 Task: Plan a Event for the online health webinar.
Action: Mouse moved to (89, 179)
Screenshot: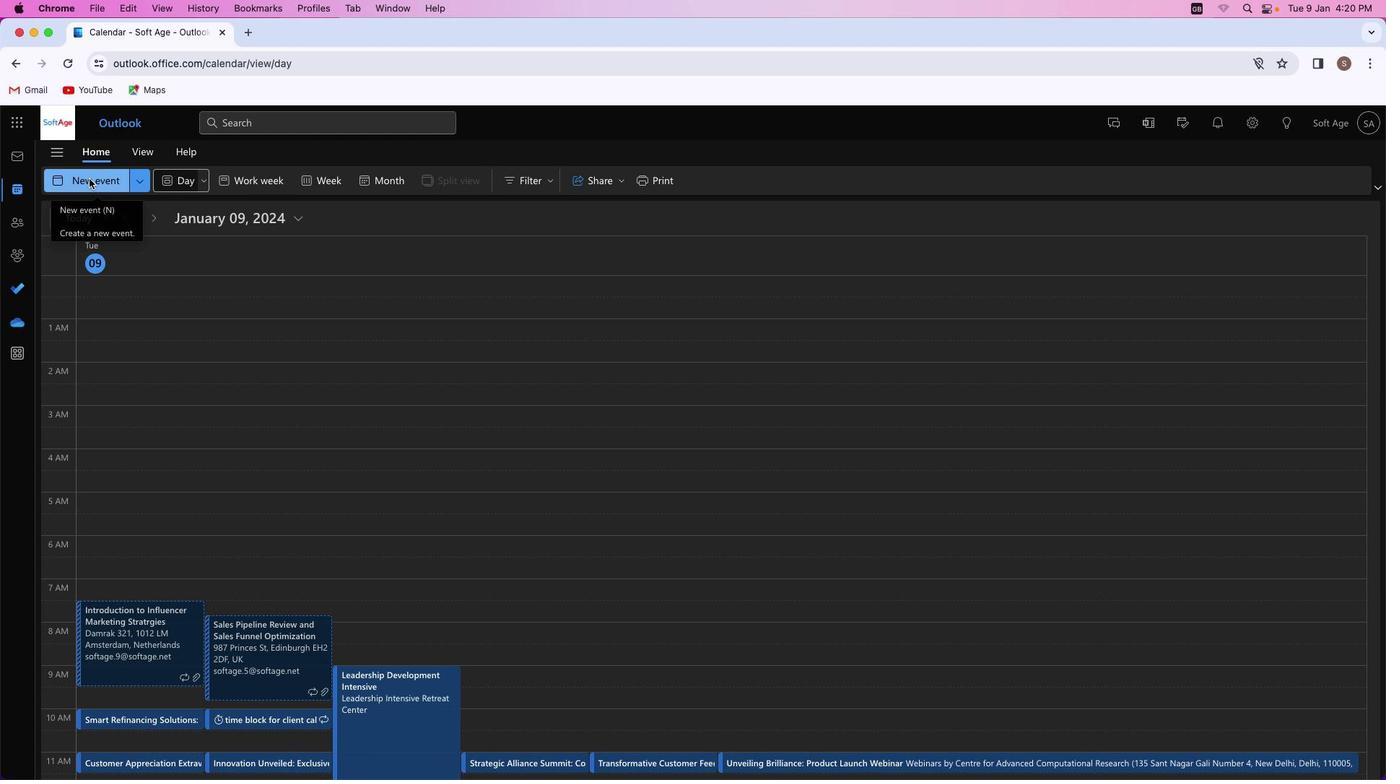 
Action: Mouse pressed left at (89, 179)
Screenshot: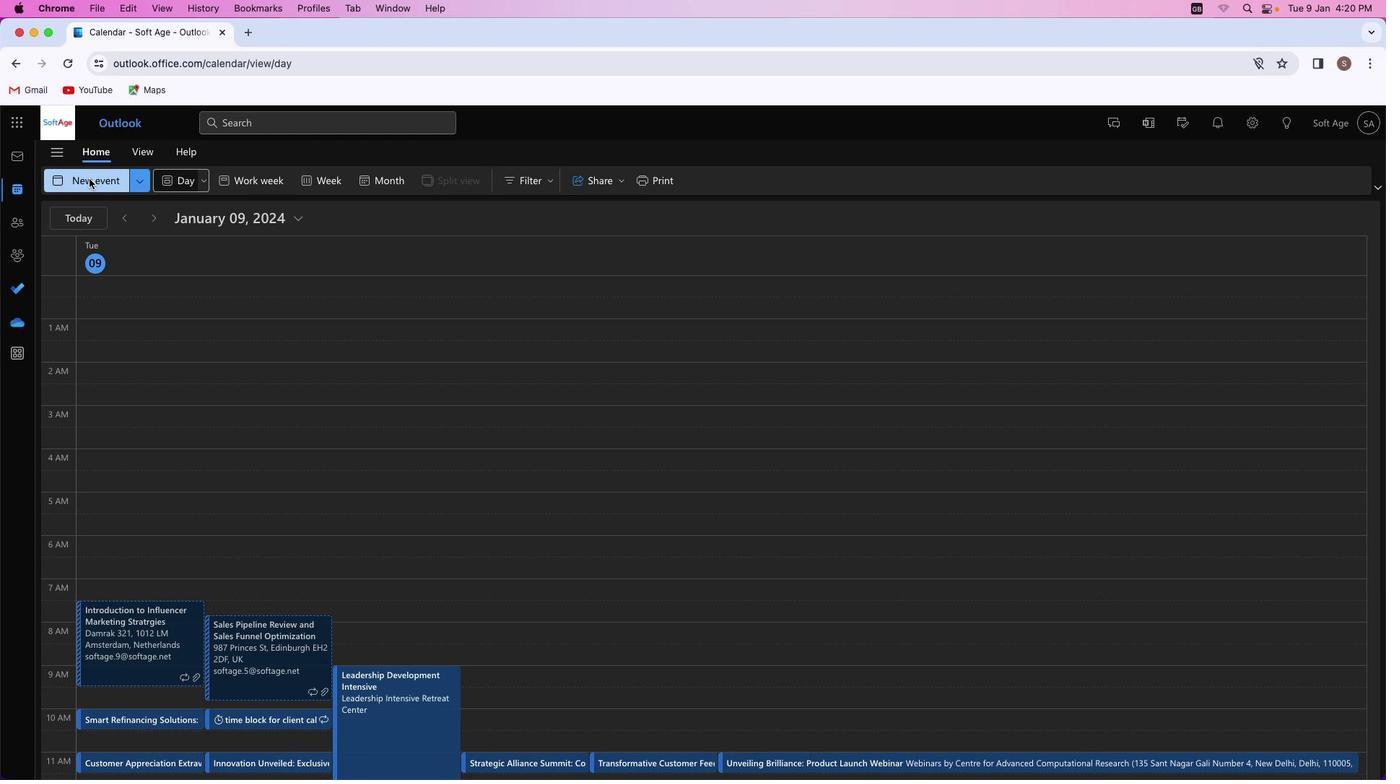
Action: Mouse moved to (393, 270)
Screenshot: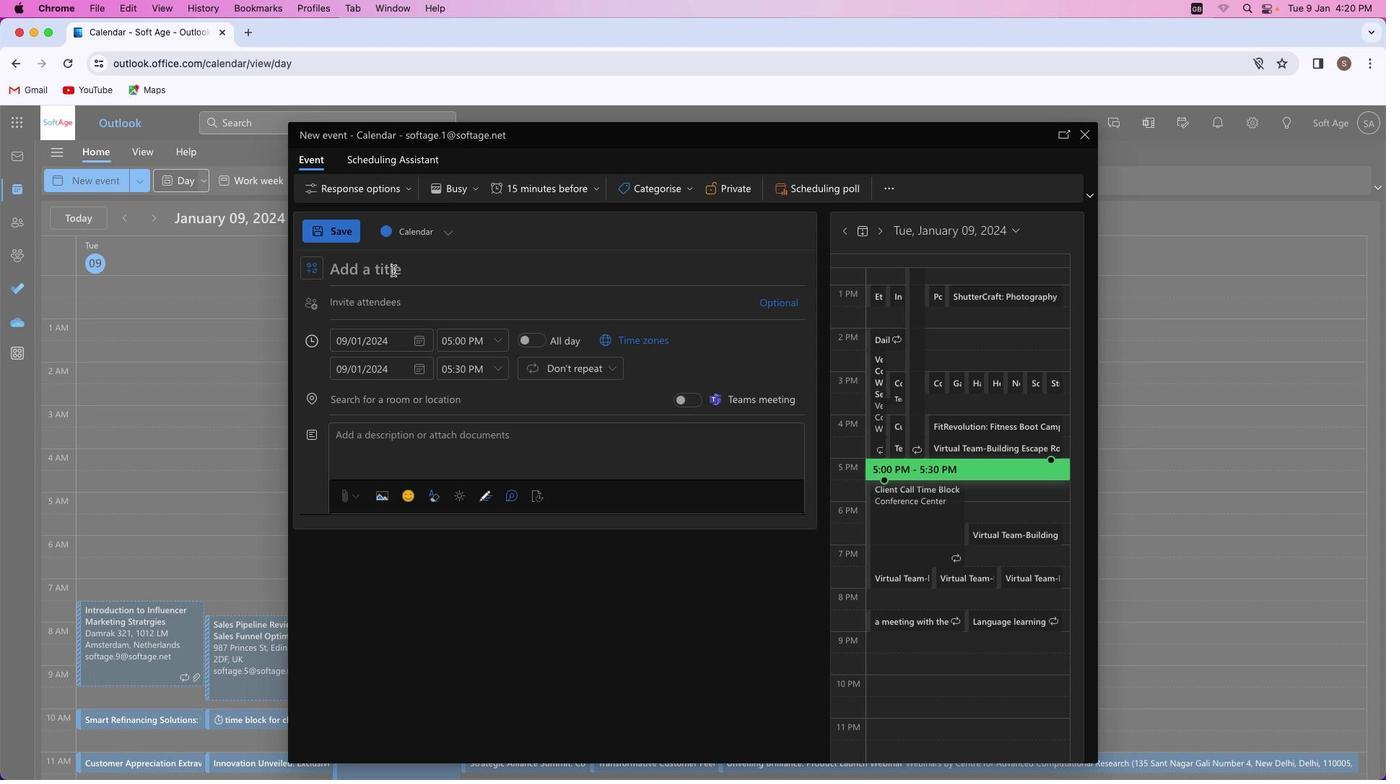
Action: Key pressed Key.shift'W''e''l''l''n''e''s''s'Key.spaceKey.shift'W''e''b''i''n''a''r'Key.spaceKey.shift'S''e''r''i''e''s'Key.shift_r':'Key.spaceKey.shift_r'N''a''v''i''g''a''t''i''n''g'Key.spaceKey.shift_r'H''e''a''l''t''h'Key.space'i''n'Key.space't''h''e'Key.spaceKey.shift'D''i''g''i''t''a''l'Key.spaceKey.shift'A''g''e'
Screenshot: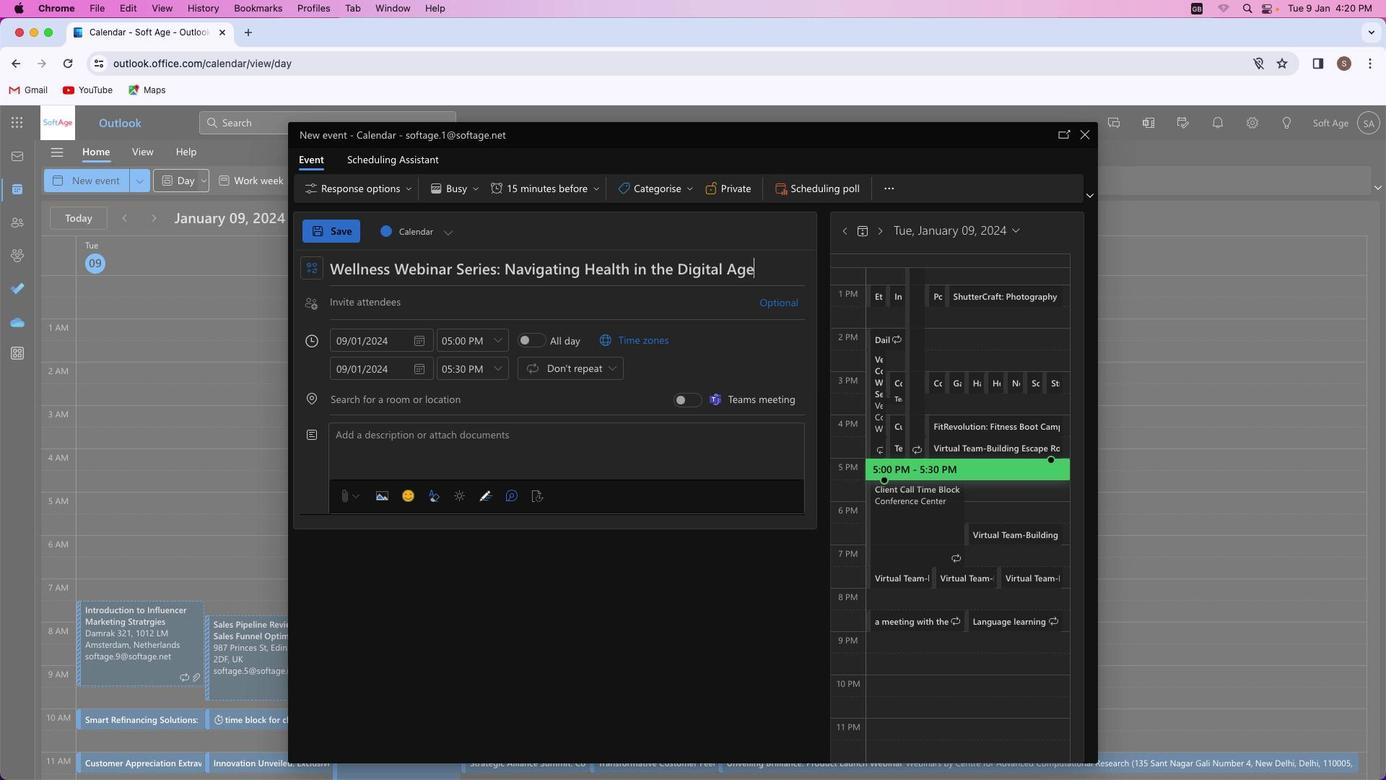 
Action: Mouse moved to (423, 435)
Screenshot: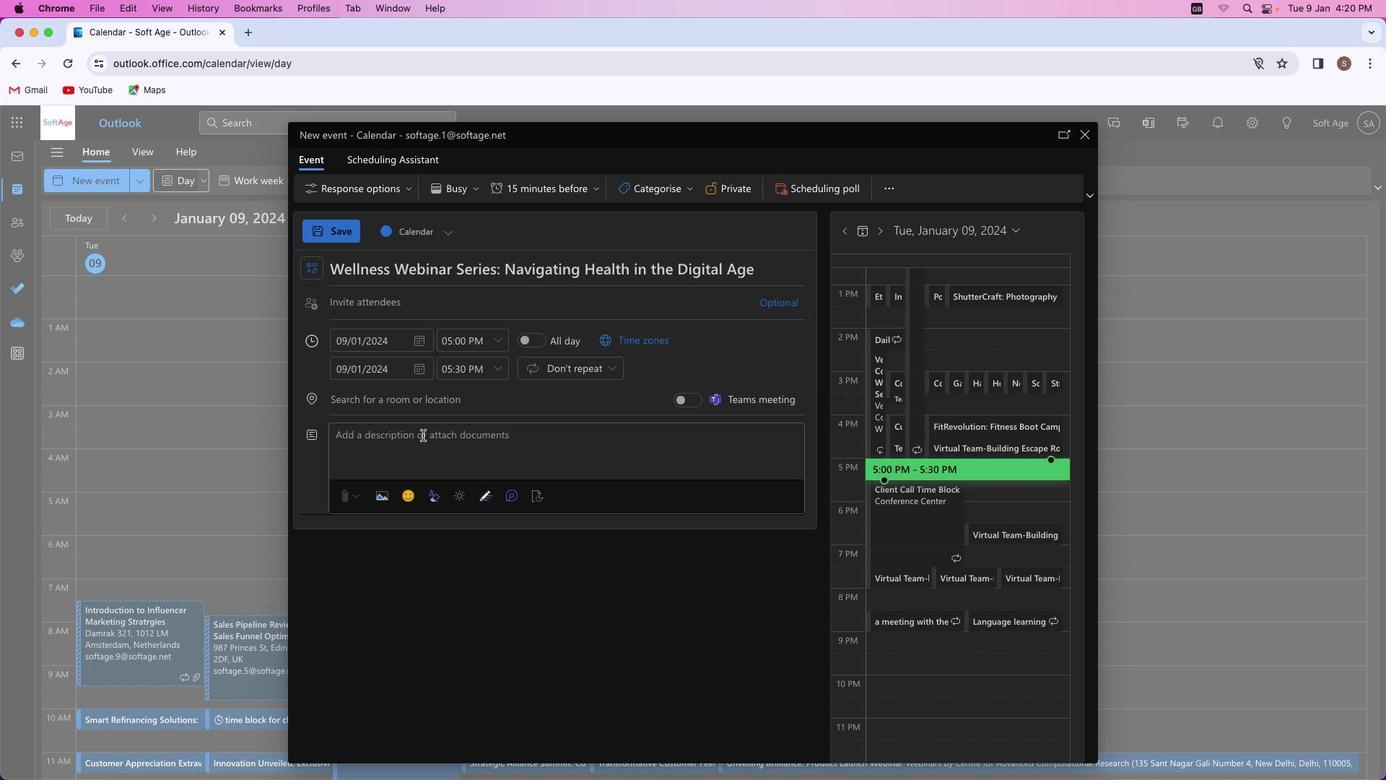 
Action: Mouse pressed left at (423, 435)
Screenshot: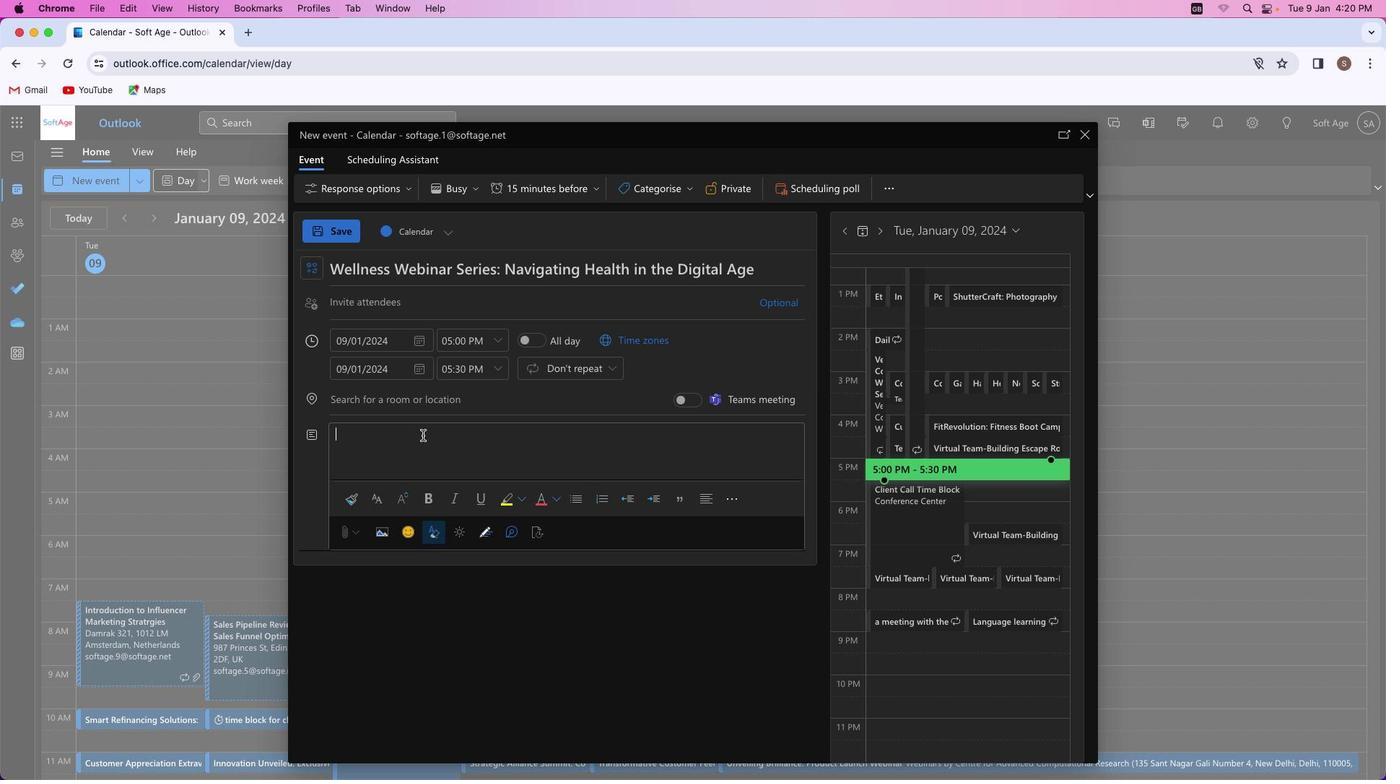 
Action: Key pressed Key.shift_r'J''o''i''n'Key.space'o''u''r'Key.space'o''n''l''i''n''e'Key.space'h''e''a''l''t''h'Key.space'w''e''b''i''n''a''r'Key.space'f''o''r'Key.space'e''x''p''e''r''t'Key.space'i''n''s''i''g''h''t''s'','Key.space'p''r''a''c''t''i''c''a''l'Key.space't''i''p''s'','Key.space'a''n''d'Key.space'a'Key.space'h''o''l''i''s''t''i''c'Key.space'a''p''p''r''o''a''c''h'Key.space't''o'Key.space'w''e''l''l''-''b''e''i''n''g''.'Key.spaceKey.shift'E''m''p''o''w''e''r'Key.space'y''o''u''r''s''e''l''f'Key.space't''o'Key.space't''h''r''i''v''e'Key.space'i''n'Key.space't''o''d''a''y''s'Key.backspace"'"'s'Key.space'f''a''s''t''-''p''a''c''e''d'Key.space'w''o''r''l''d''.'
Screenshot: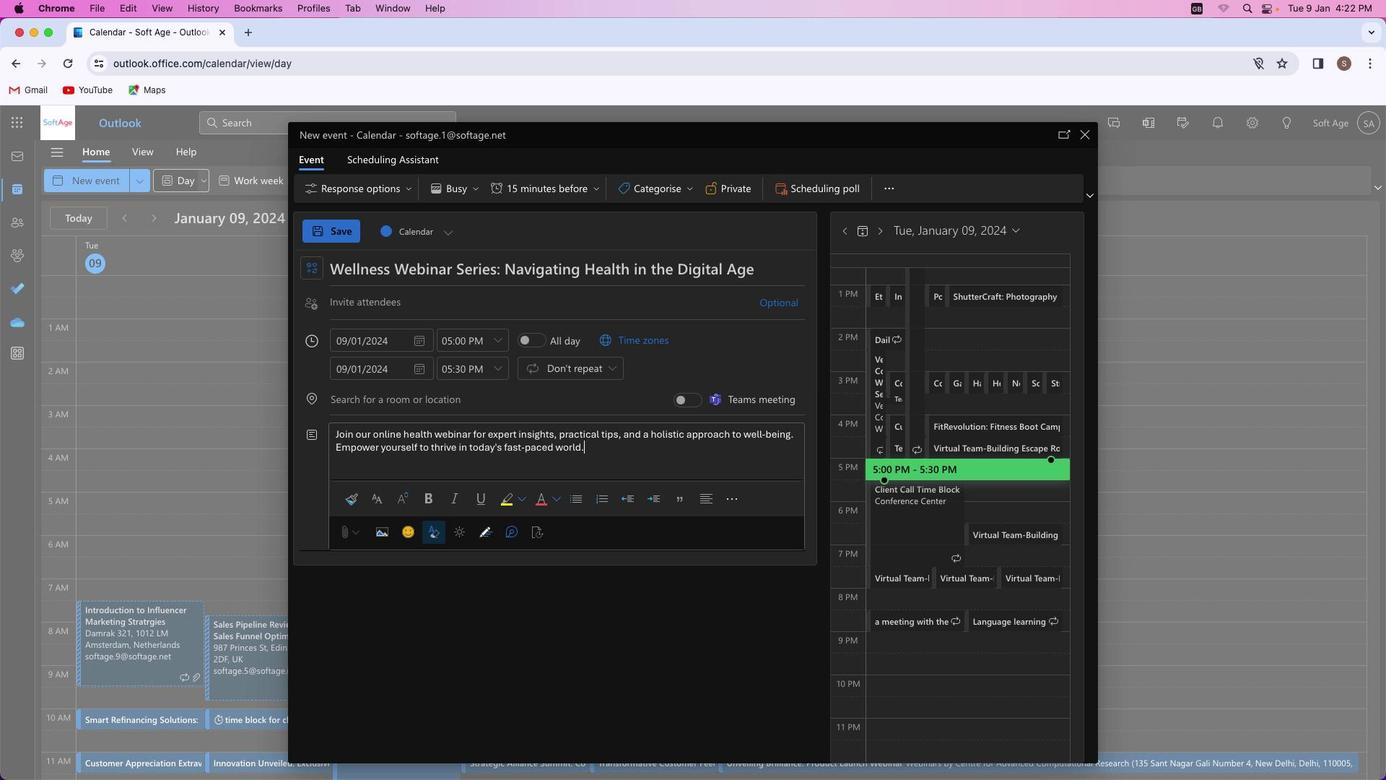
Action: Mouse moved to (374, 434)
Screenshot: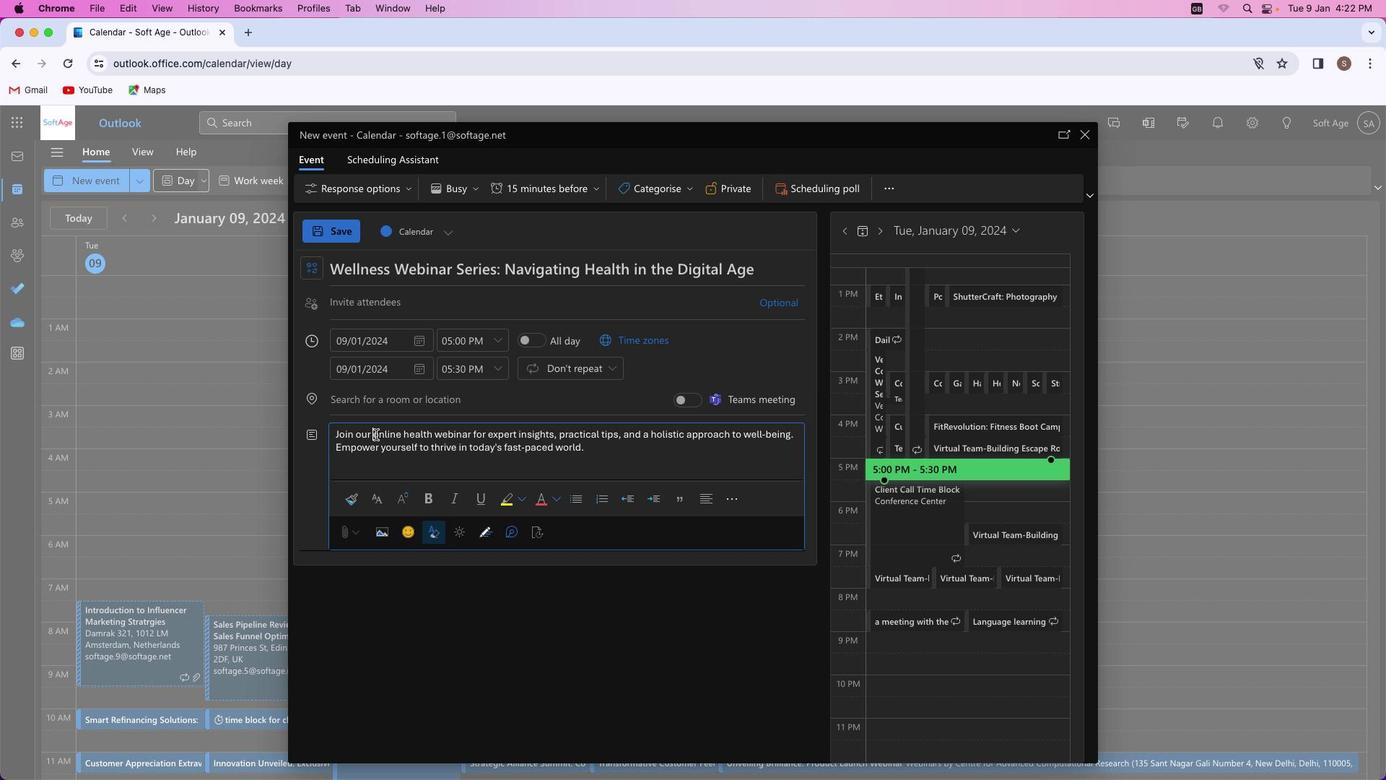 
Action: Mouse pressed left at (374, 434)
Screenshot: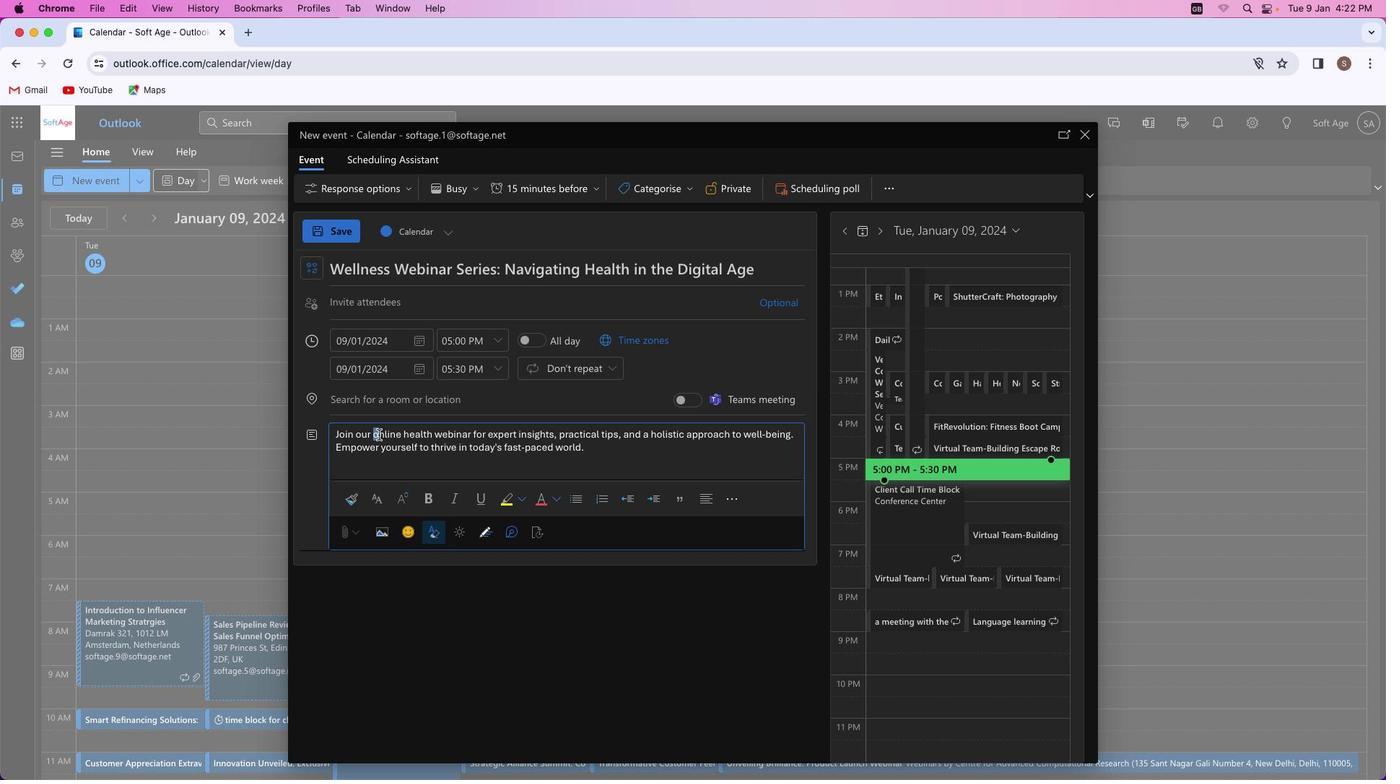 
Action: Mouse moved to (439, 498)
Screenshot: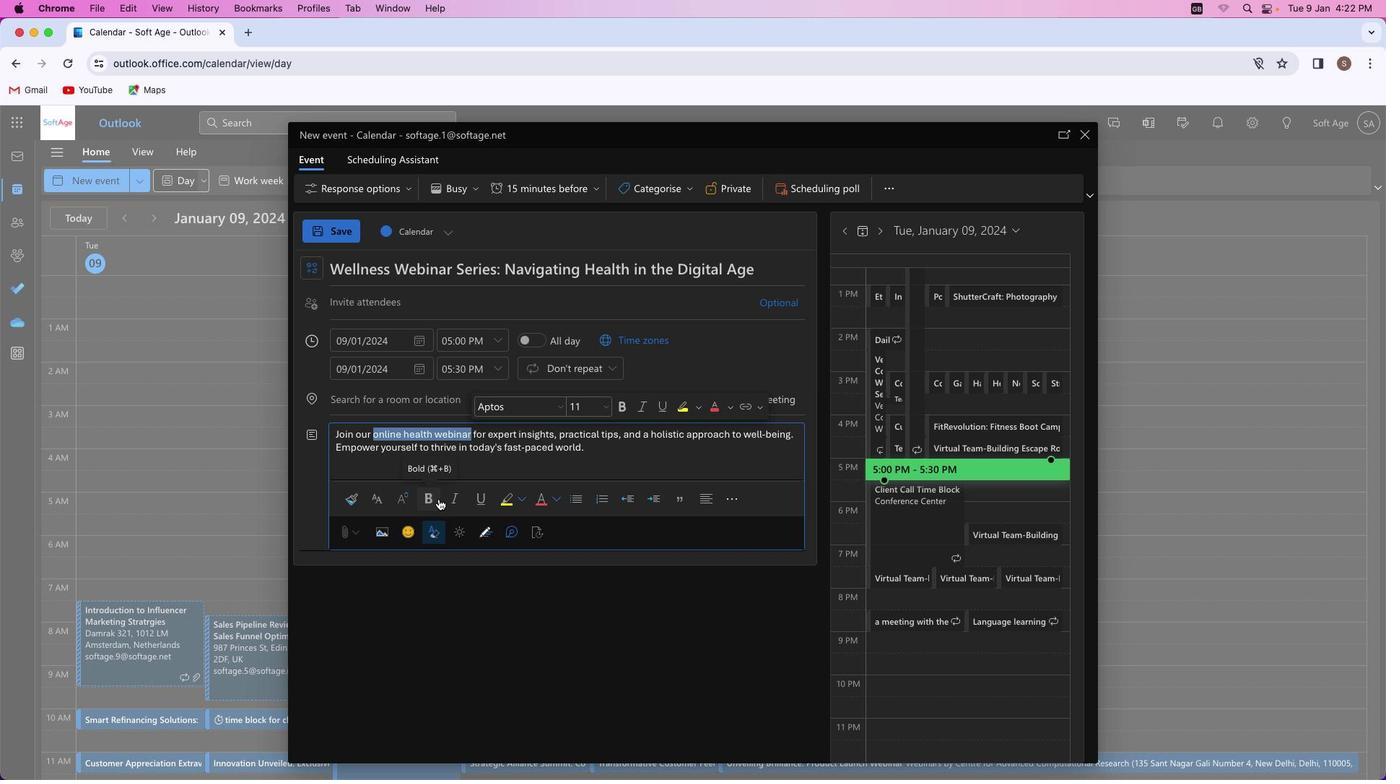 
Action: Mouse pressed left at (439, 498)
Screenshot: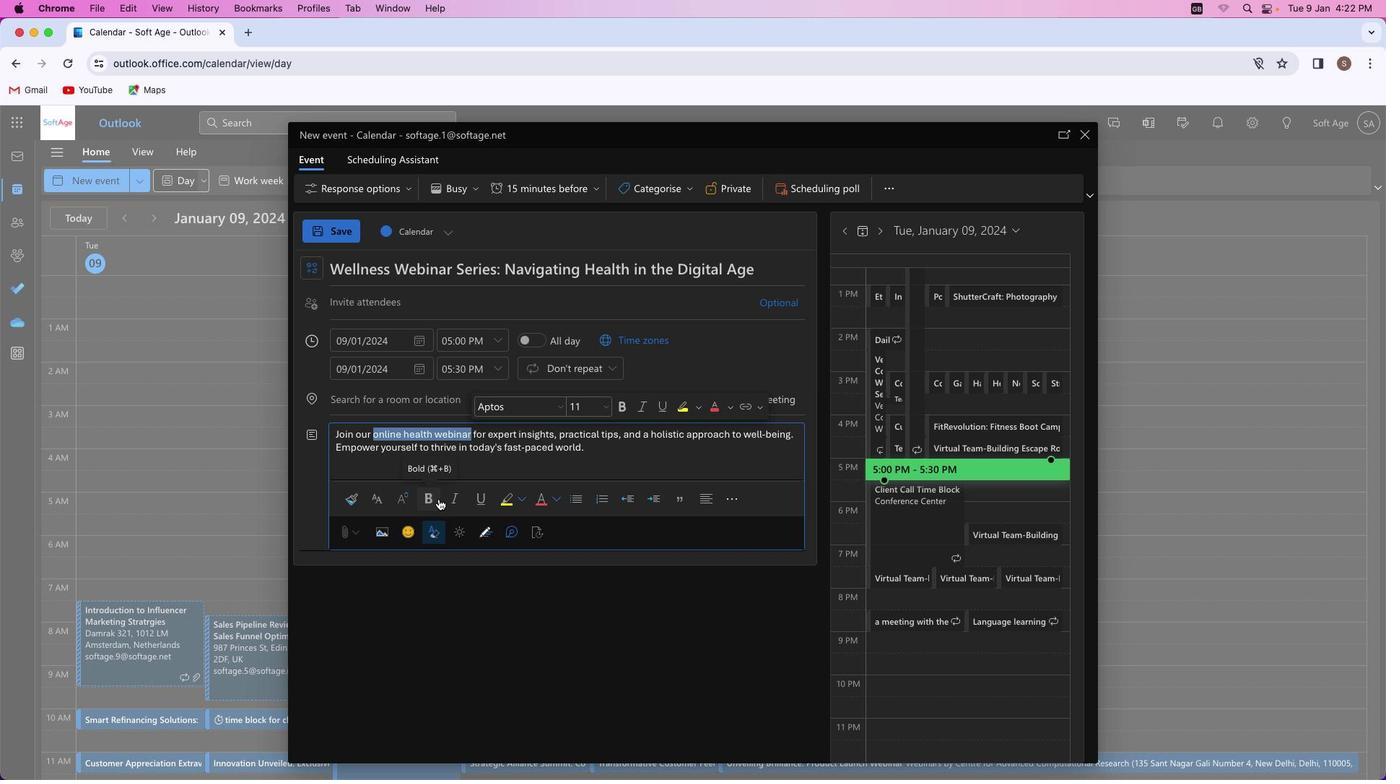 
Action: Mouse moved to (456, 499)
Screenshot: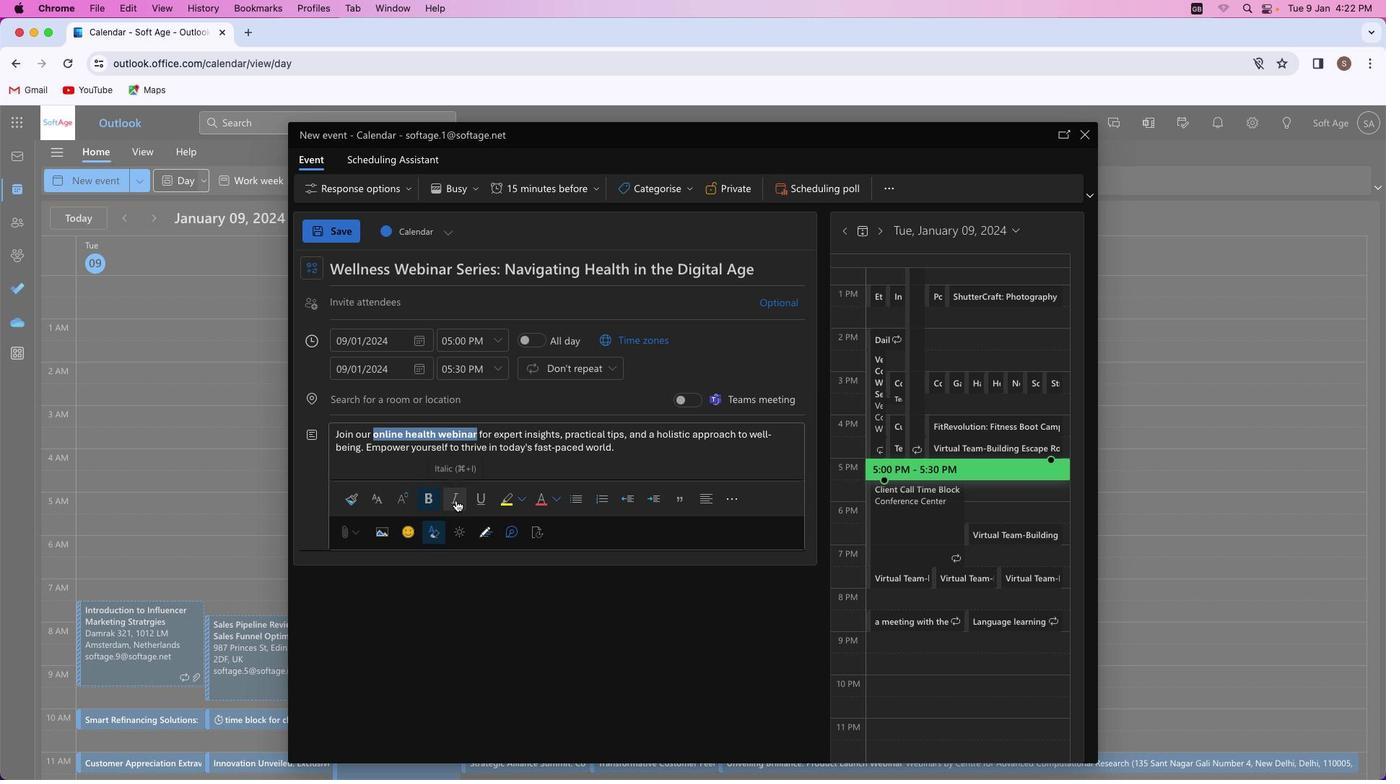 
Action: Mouse pressed left at (456, 499)
Screenshot: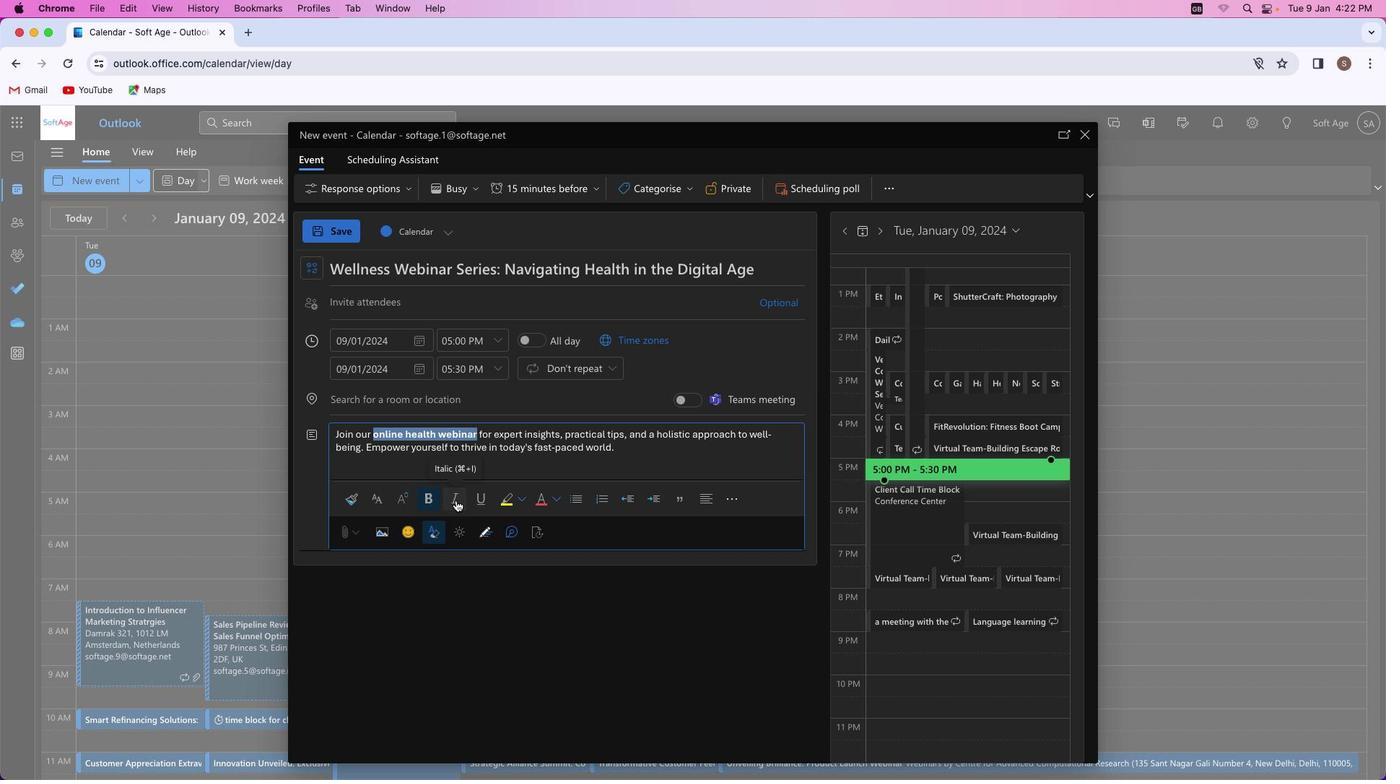
Action: Mouse moved to (544, 499)
Screenshot: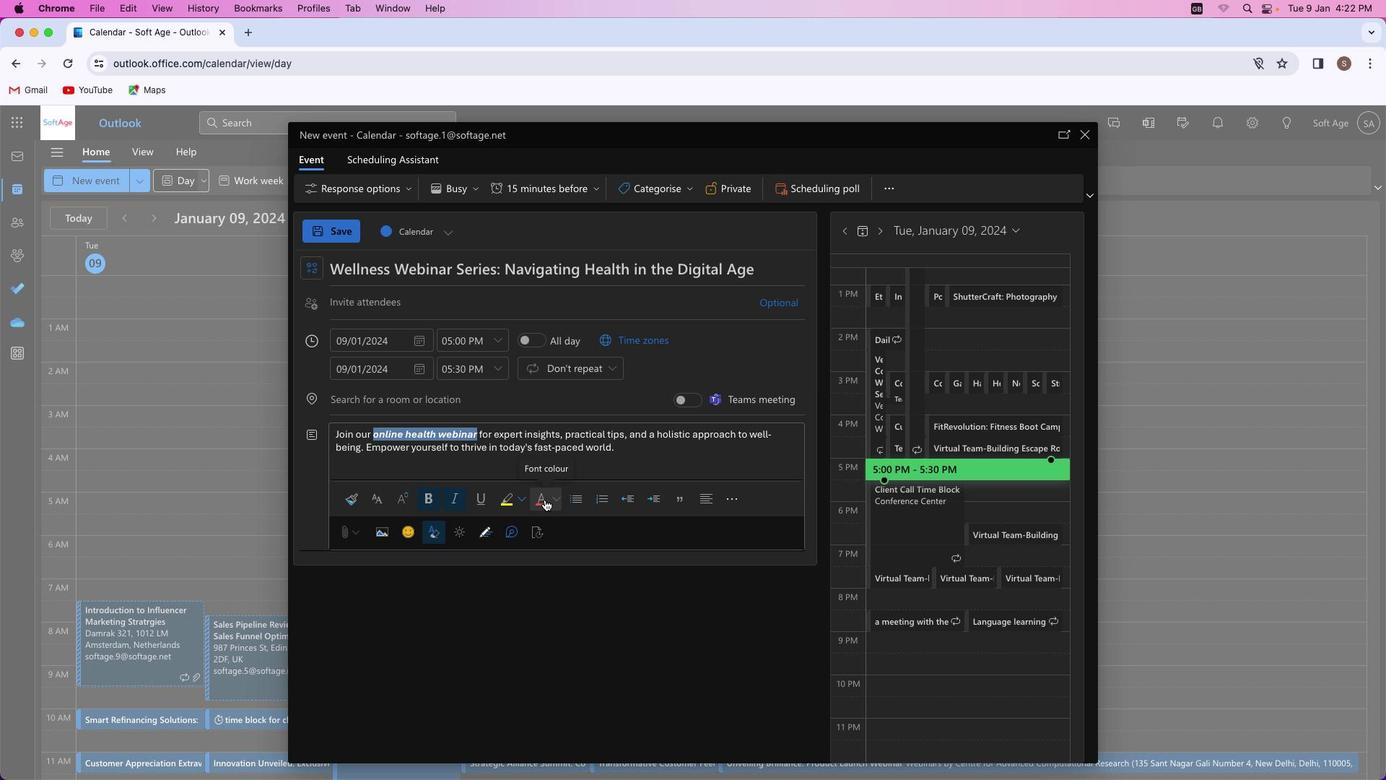 
Action: Mouse pressed left at (544, 499)
Screenshot: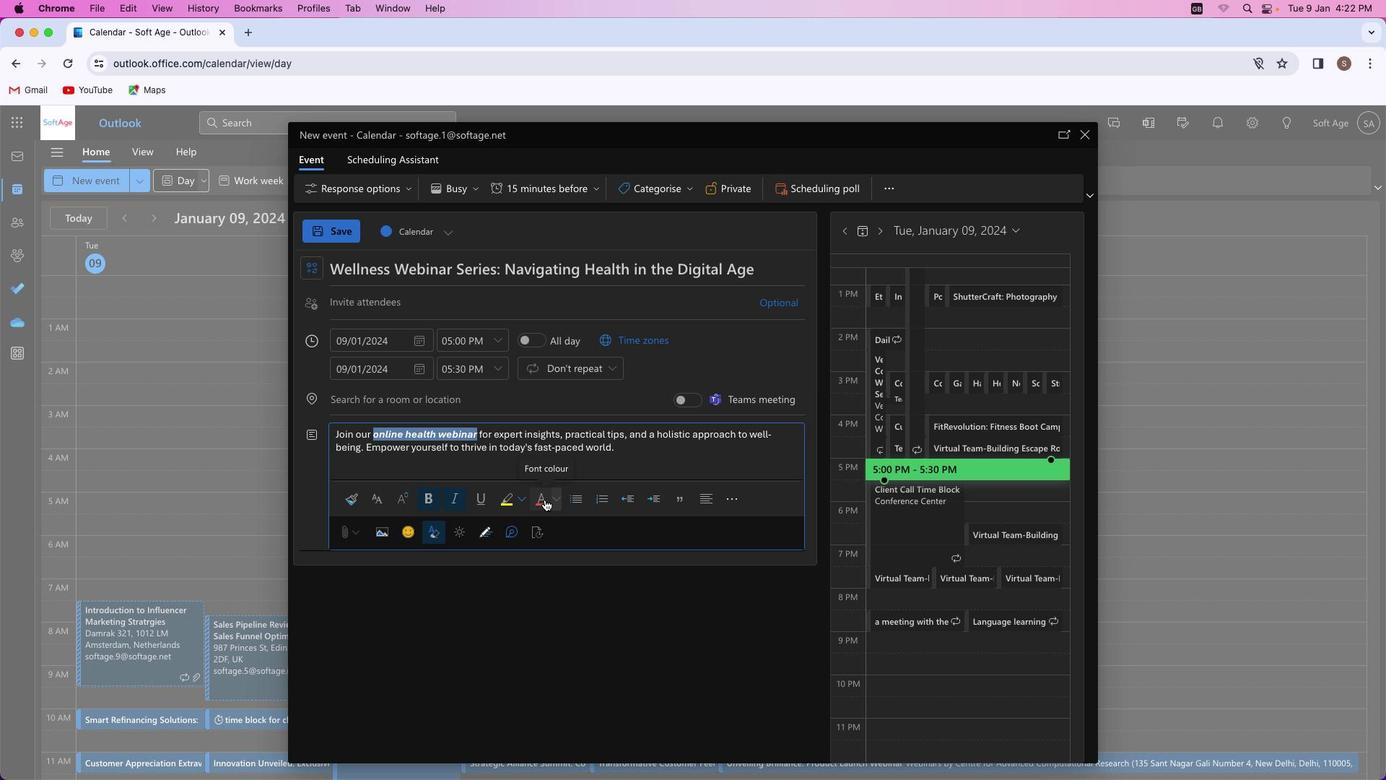 
Action: Mouse moved to (569, 467)
Screenshot: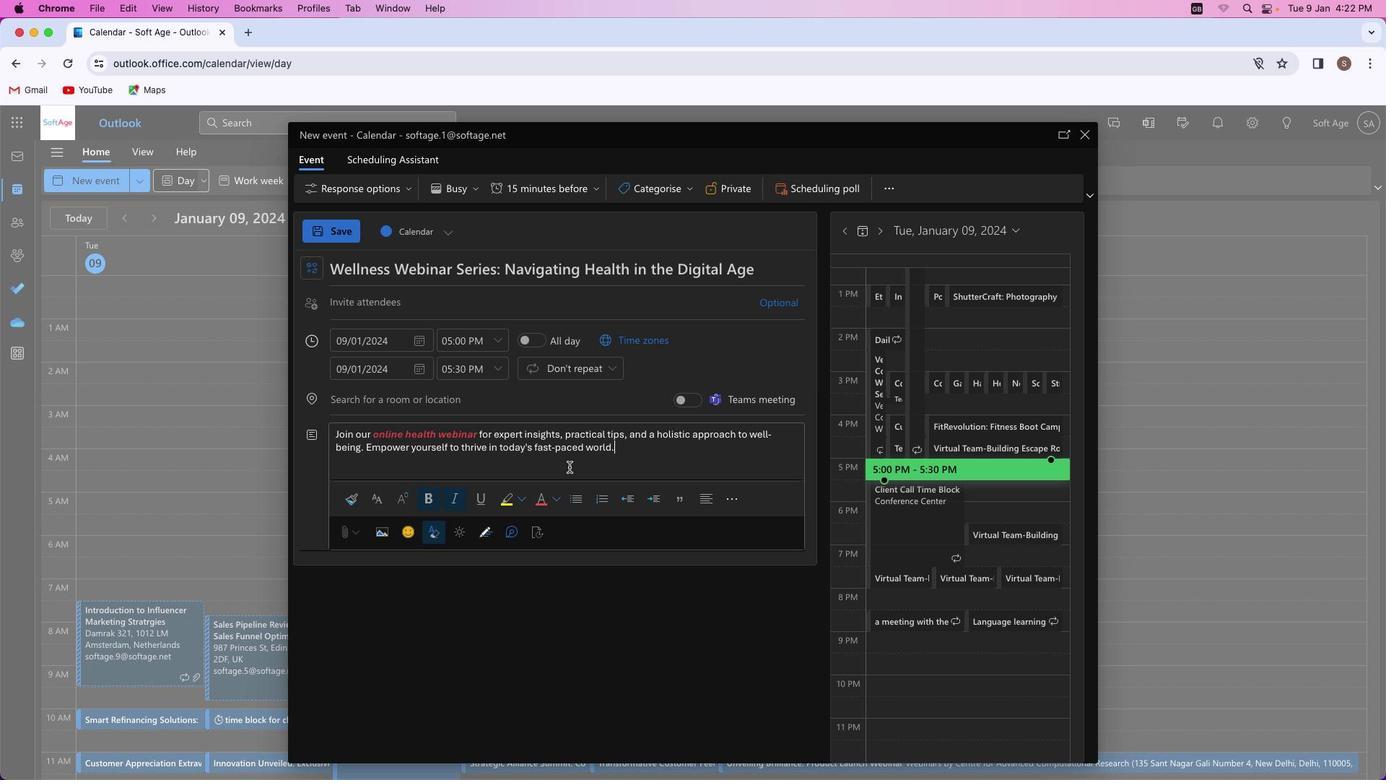 
Action: Mouse pressed left at (569, 467)
Screenshot: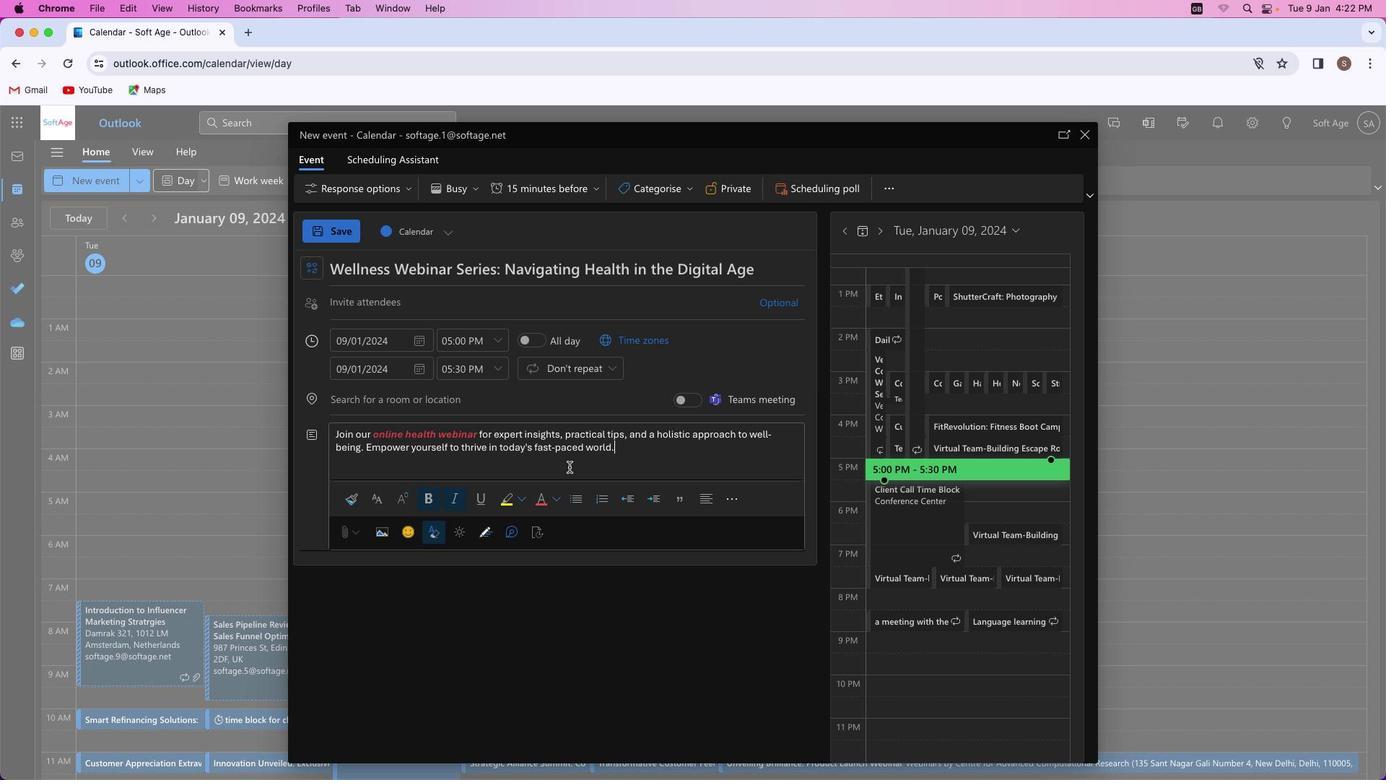
Action: Mouse moved to (352, 299)
Screenshot: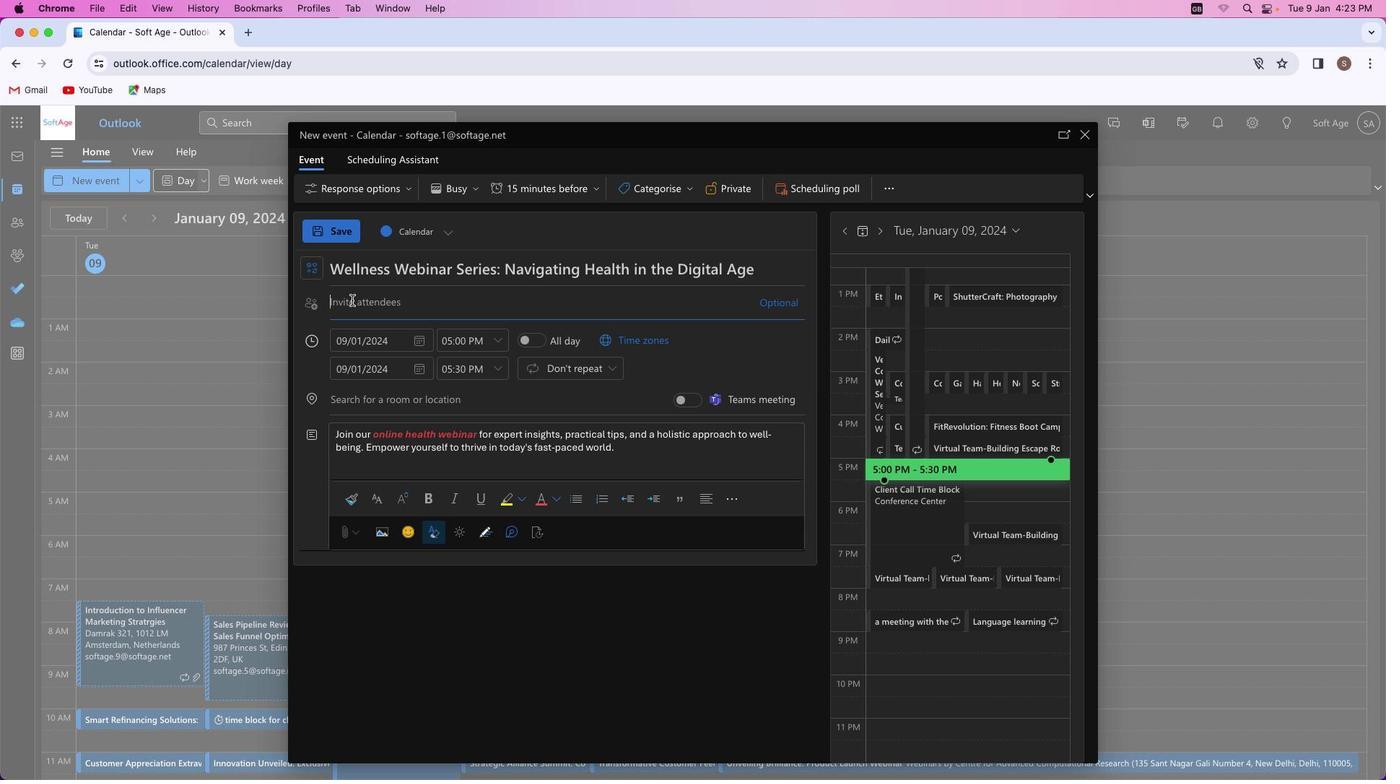 
Action: Mouse pressed left at (352, 299)
Screenshot: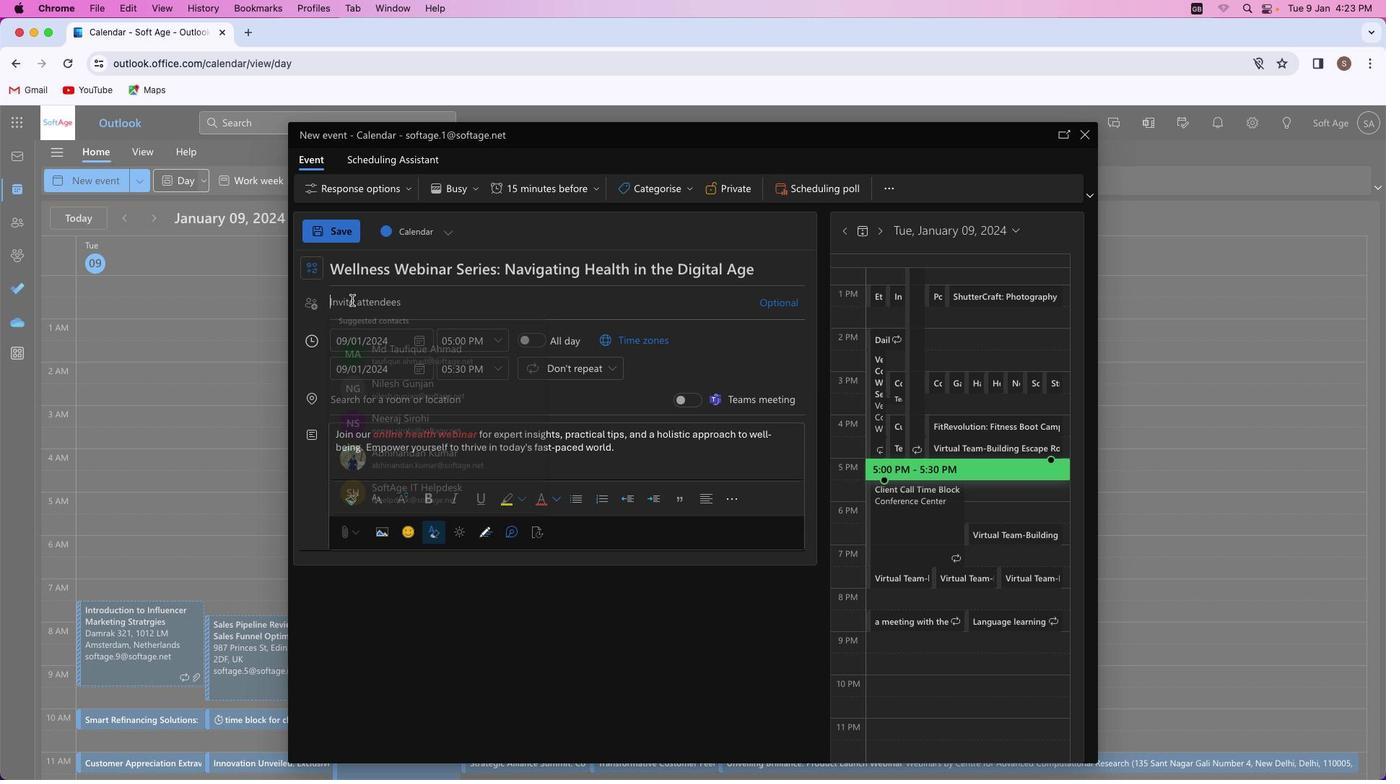 
Action: Key pressed Key.shift'A''k''a''s''h''r''a''j''p''u''t'Key.shift'@''o''u''t''l''o''o''k''.''c''o''m'
Screenshot: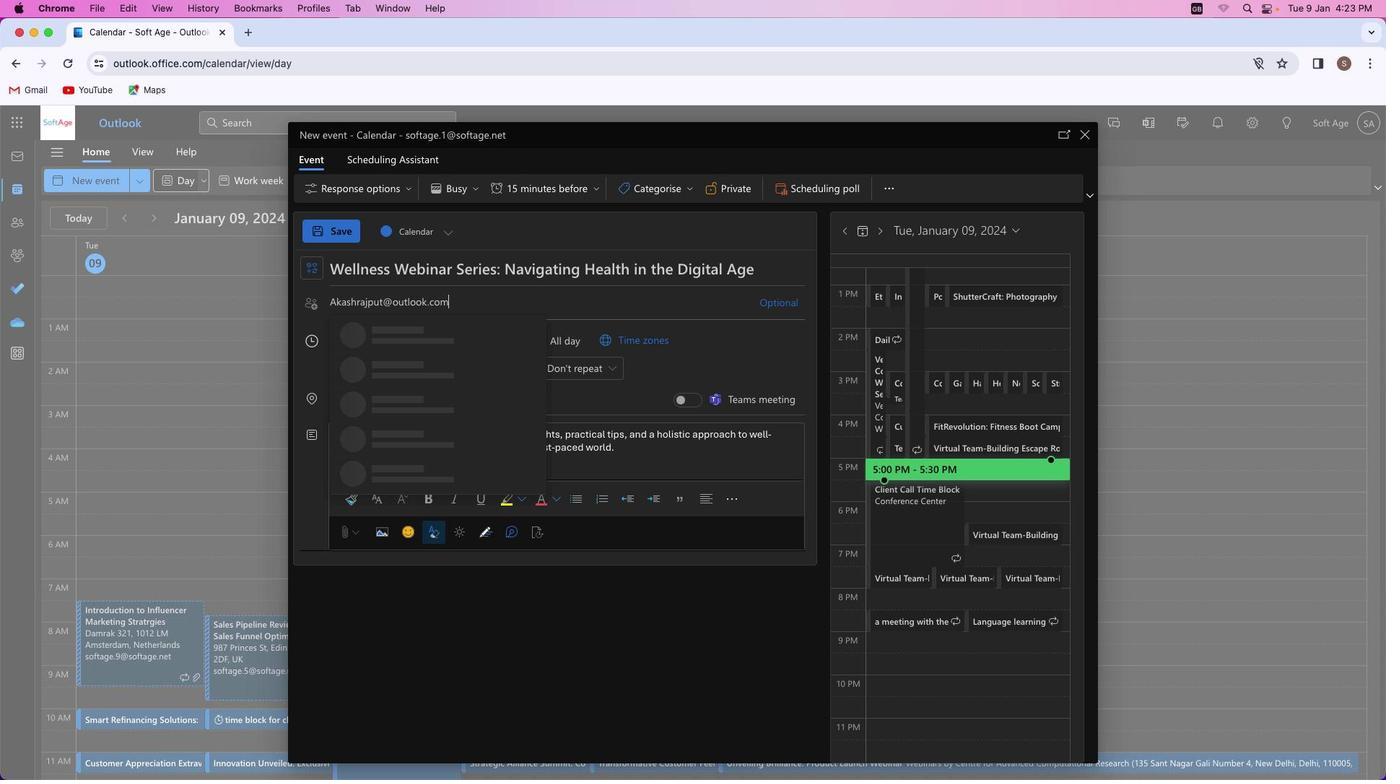 
Action: Mouse moved to (421, 331)
Screenshot: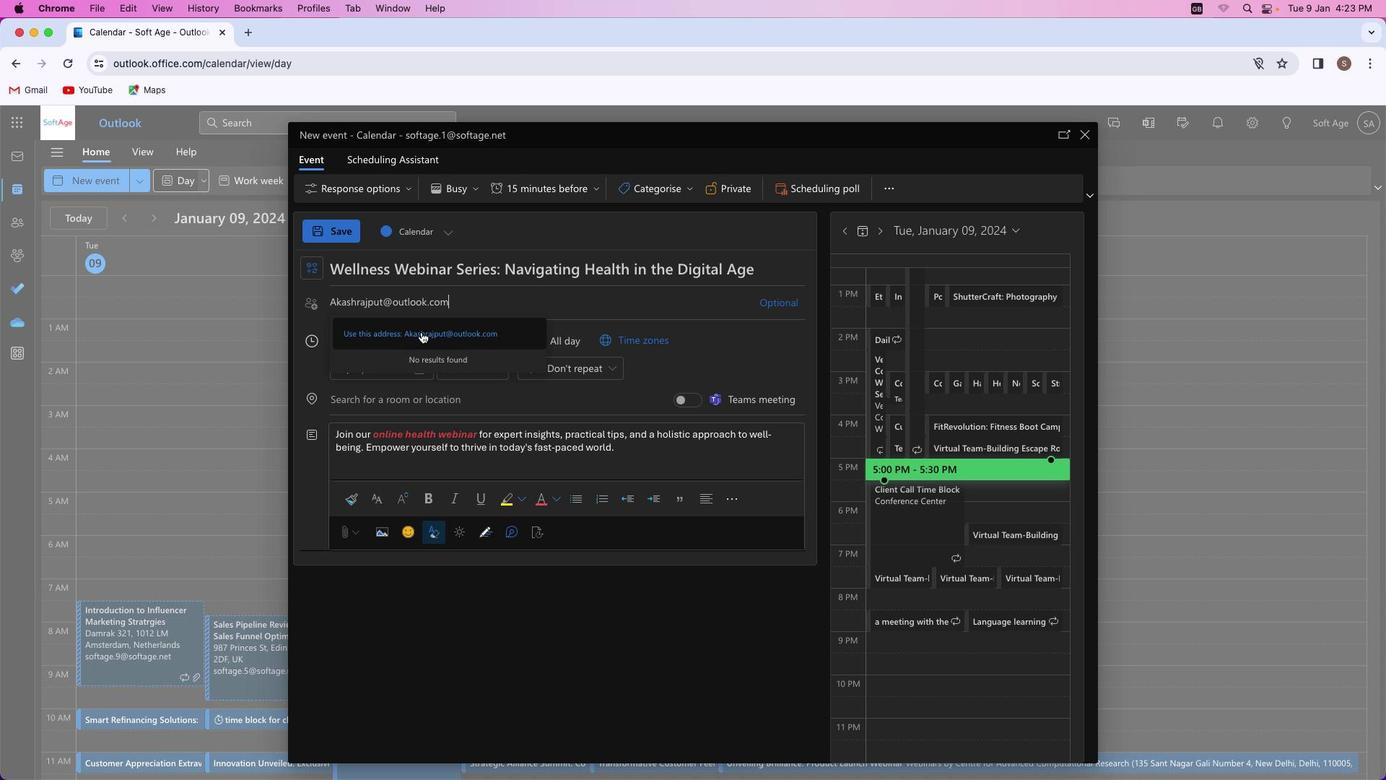 
Action: Mouse pressed left at (421, 331)
Screenshot: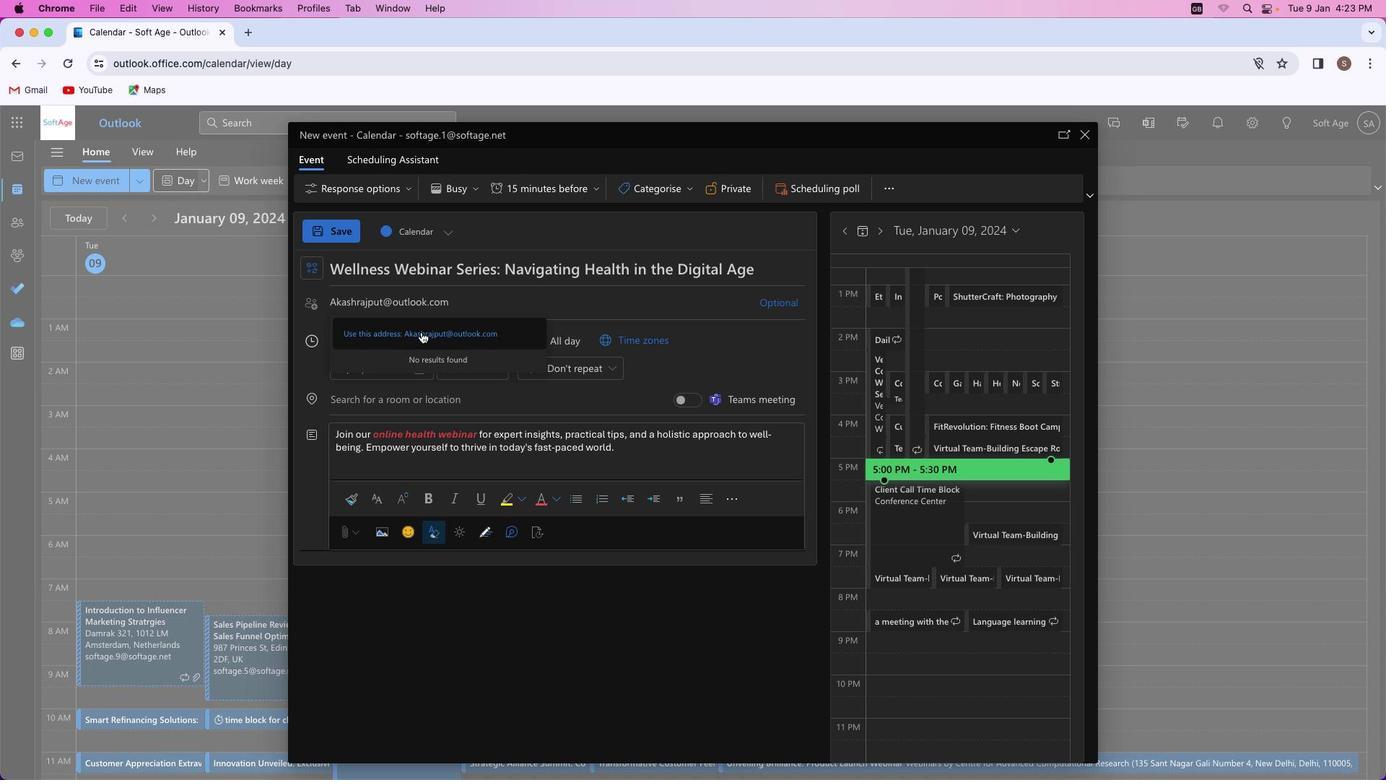 
Action: Mouse moved to (515, 340)
Screenshot: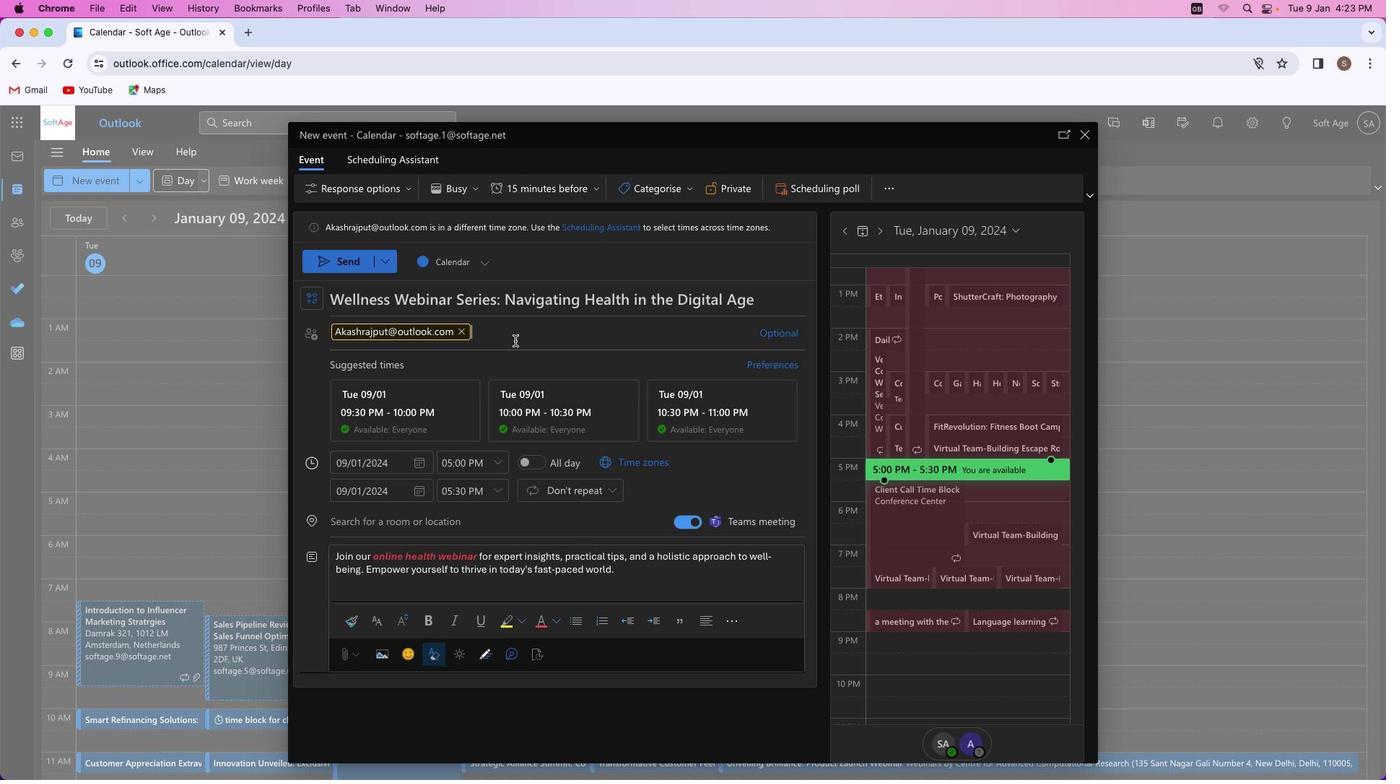 
Action: Key pressed 's''h''i''v''a''m''y''a''d''a''v''s''m''4''1'Key.shift'@''o''u''t''l''o''o''k'','Key.backspace'.''c''o''m'
Screenshot: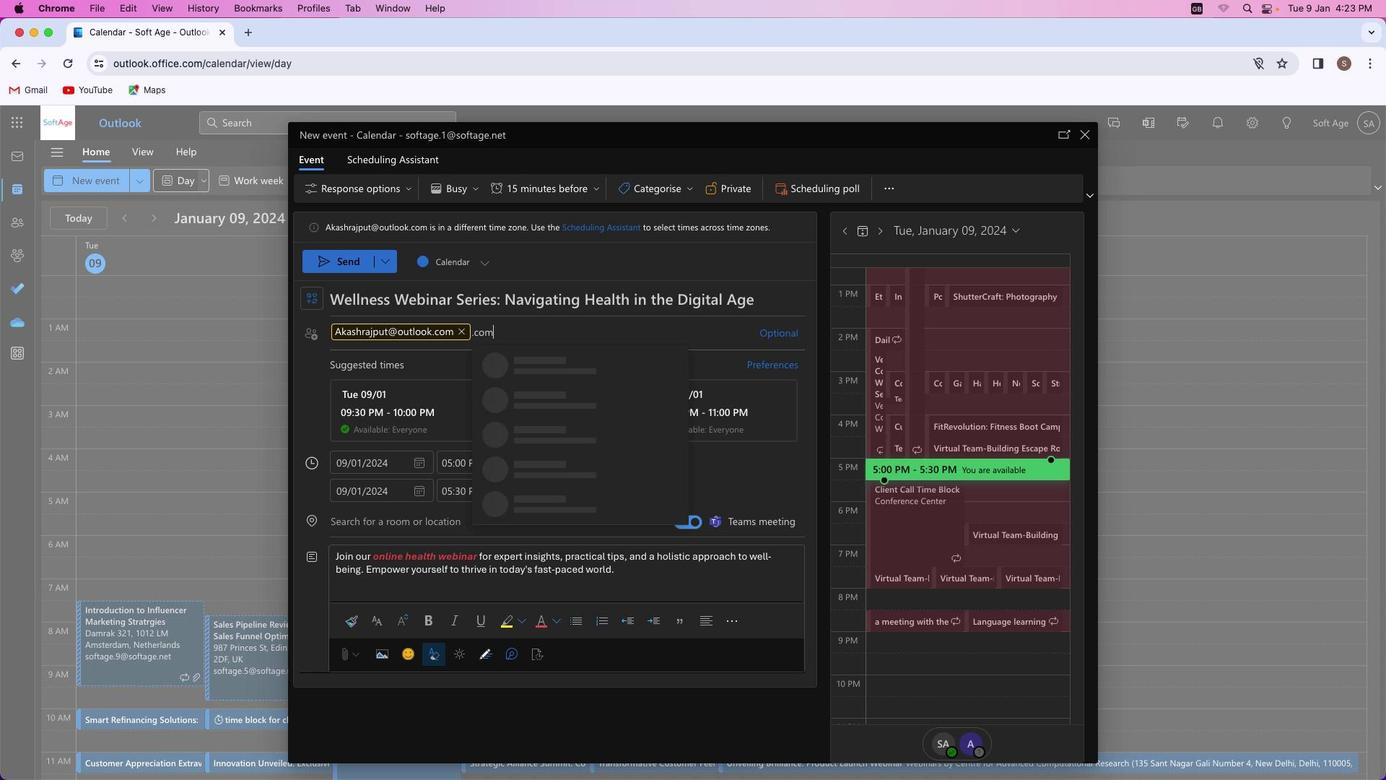 
Action: Mouse moved to (523, 342)
Screenshot: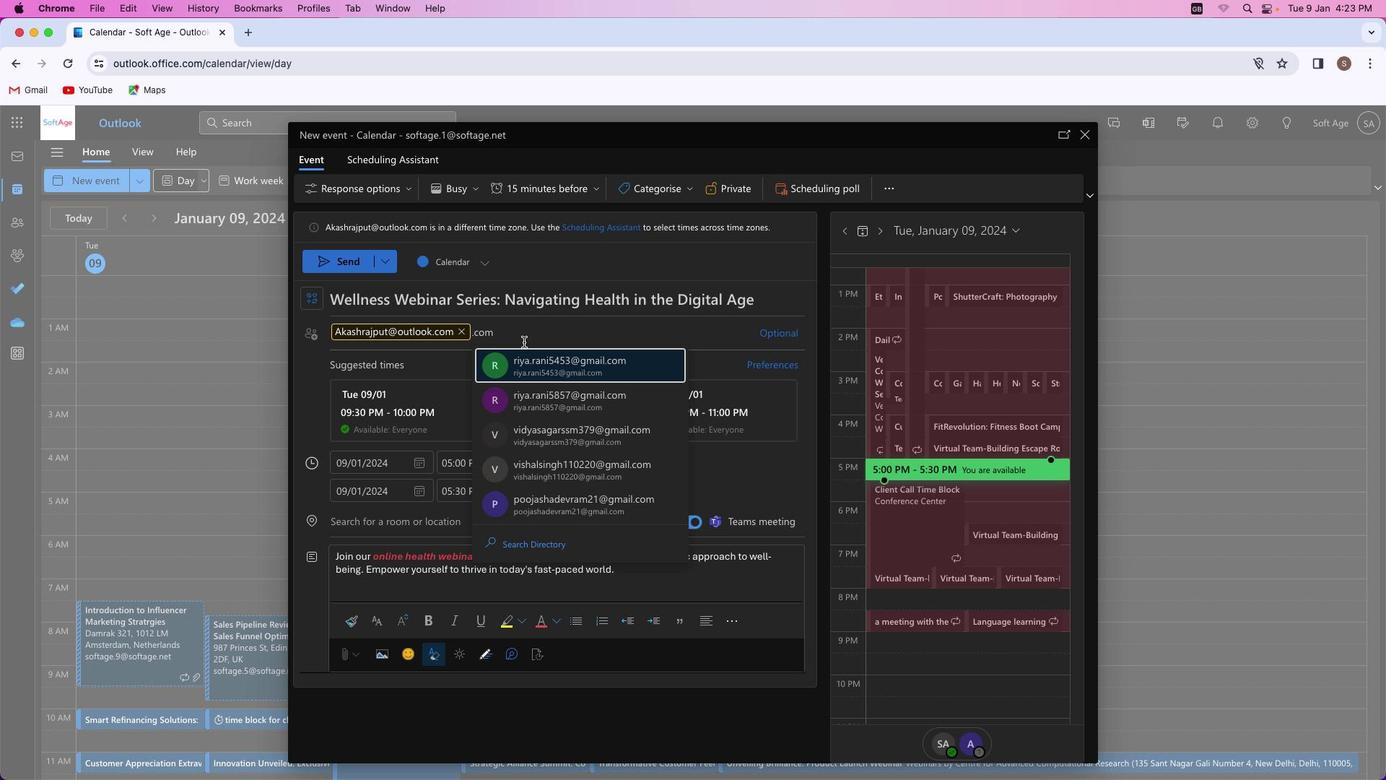 
Action: Key pressed Key.leftKey.leftKey.leftKey.left's''h''i''v''a''m''y''a''d''a''v''s''m''4''1'Key.shift'@''o''u''t''l''o''o''k'
Screenshot: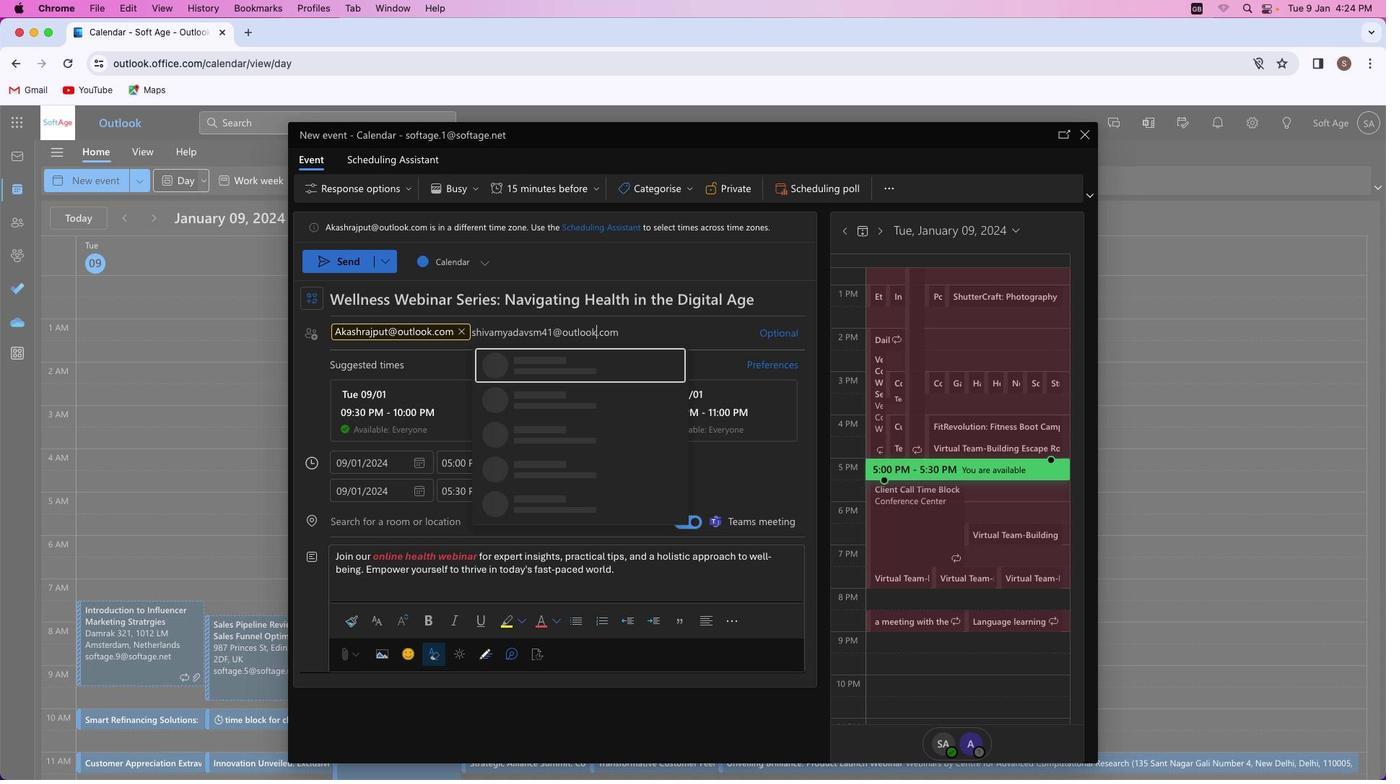
Action: Mouse moved to (572, 359)
Screenshot: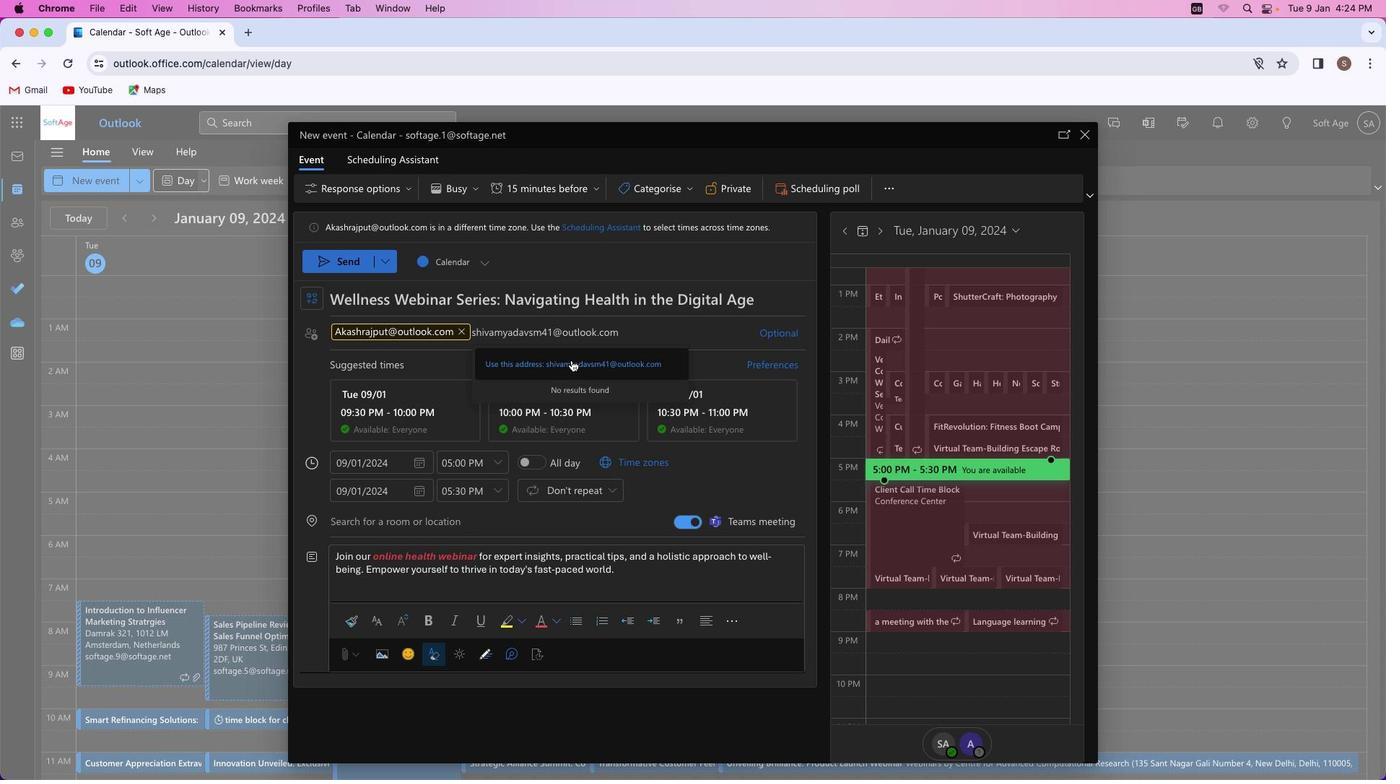 
Action: Mouse pressed left at (572, 359)
Screenshot: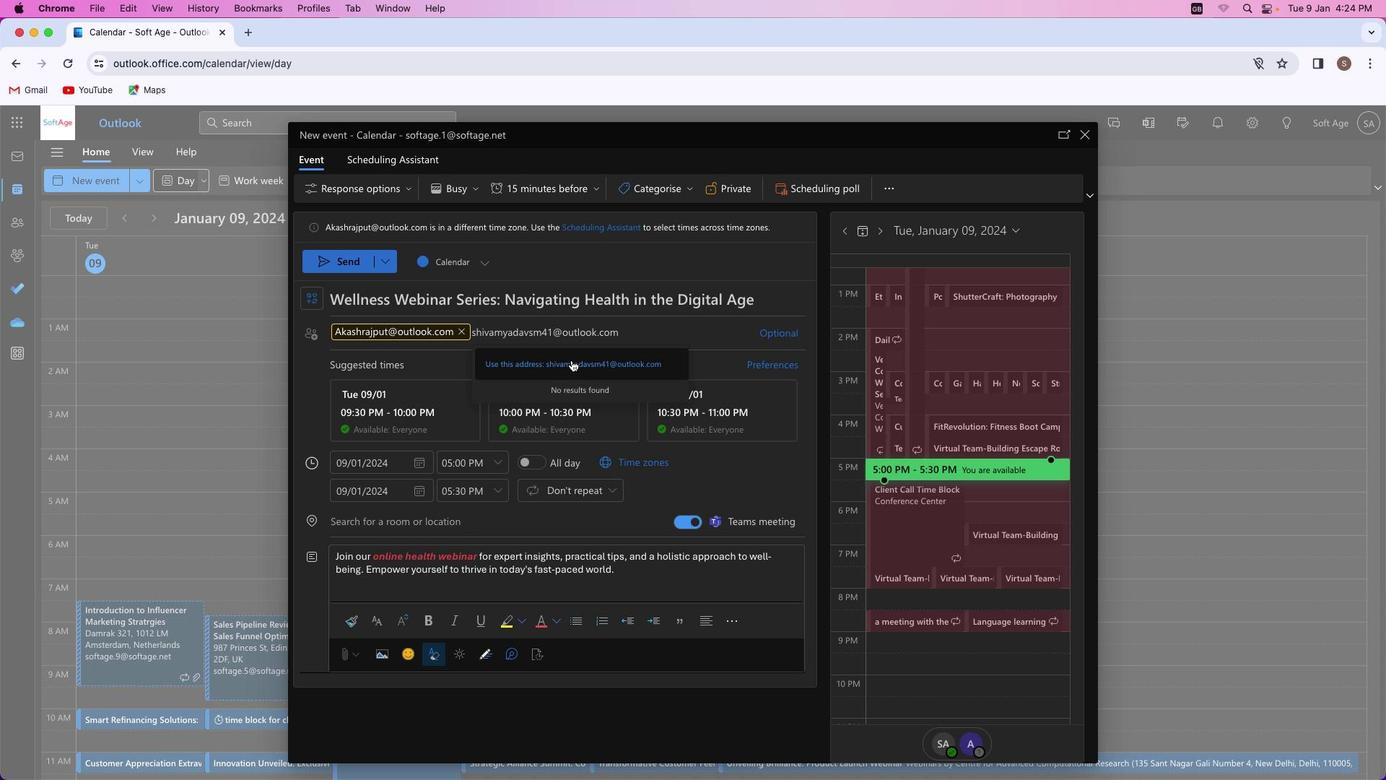 
Action: Mouse moved to (788, 348)
Screenshot: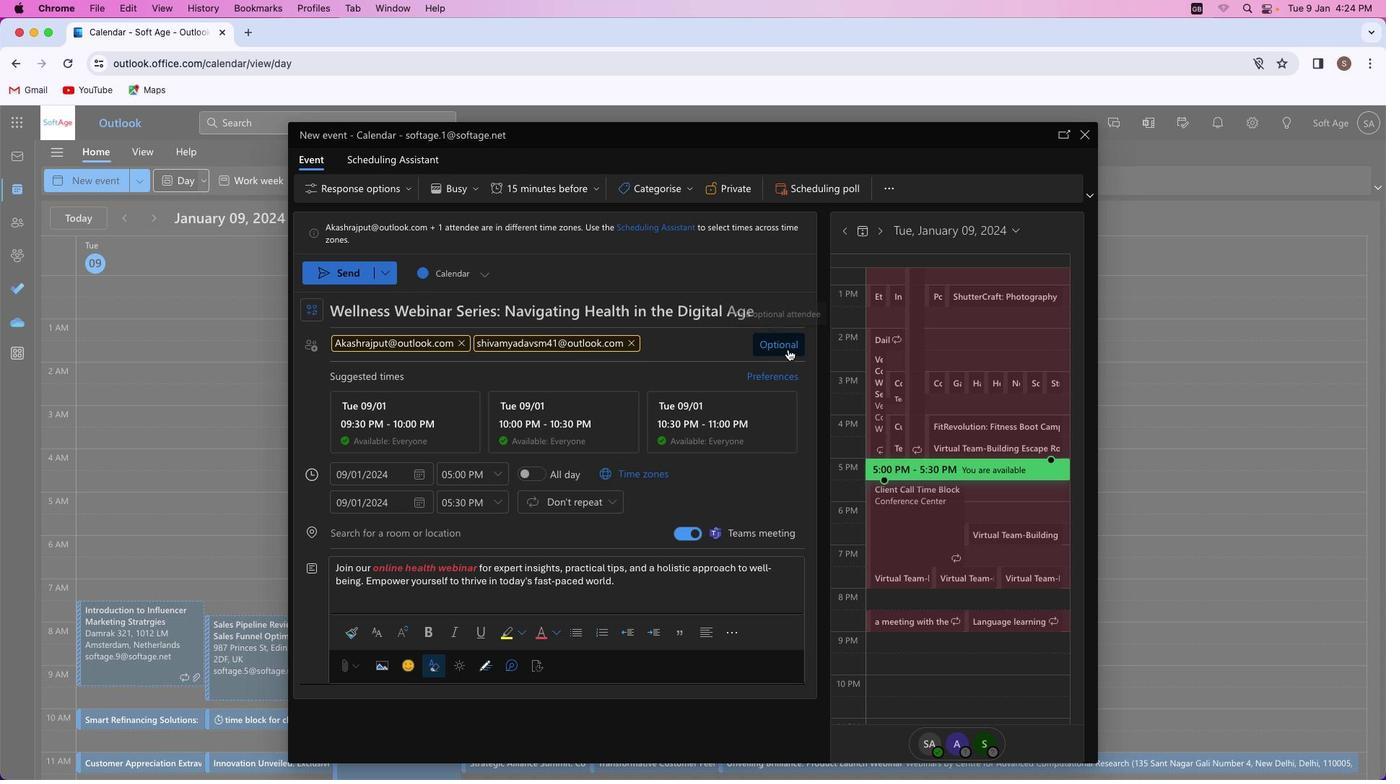 
Action: Mouse pressed left at (788, 348)
Screenshot: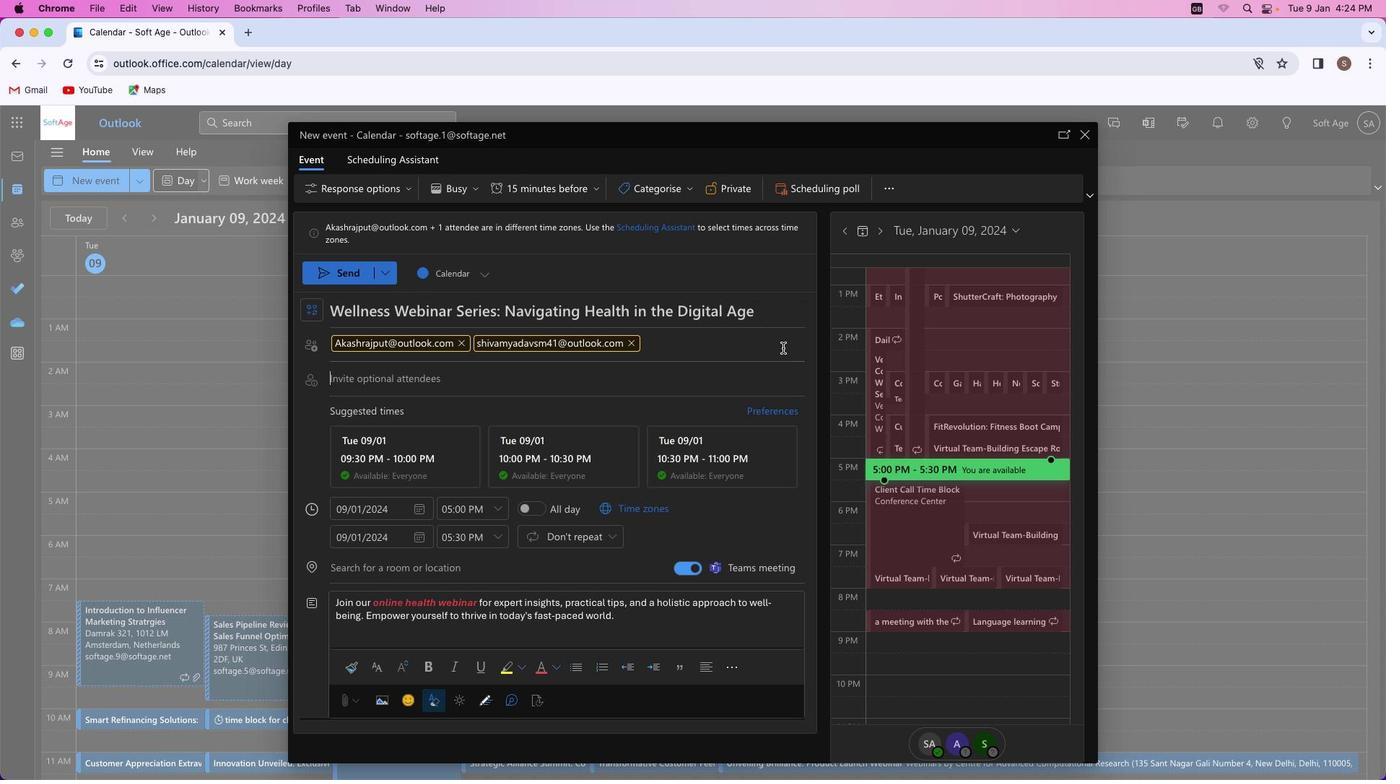 
Action: Mouse moved to (413, 384)
Screenshot: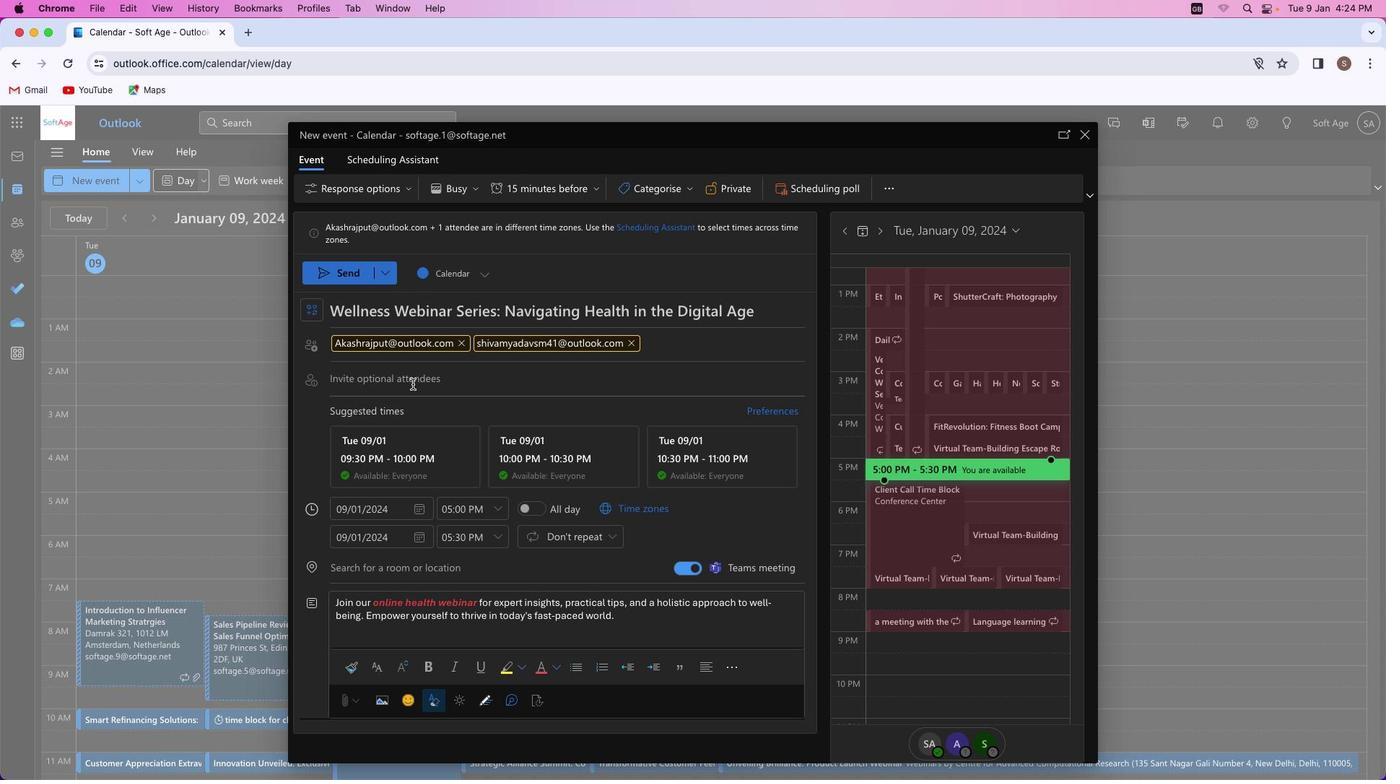 
Action: Key pressed 'm''u''k''k''u''n''d''1''0'Key.shift'@''o''u''t''l''o''o''k''.''c''o''m'
Screenshot: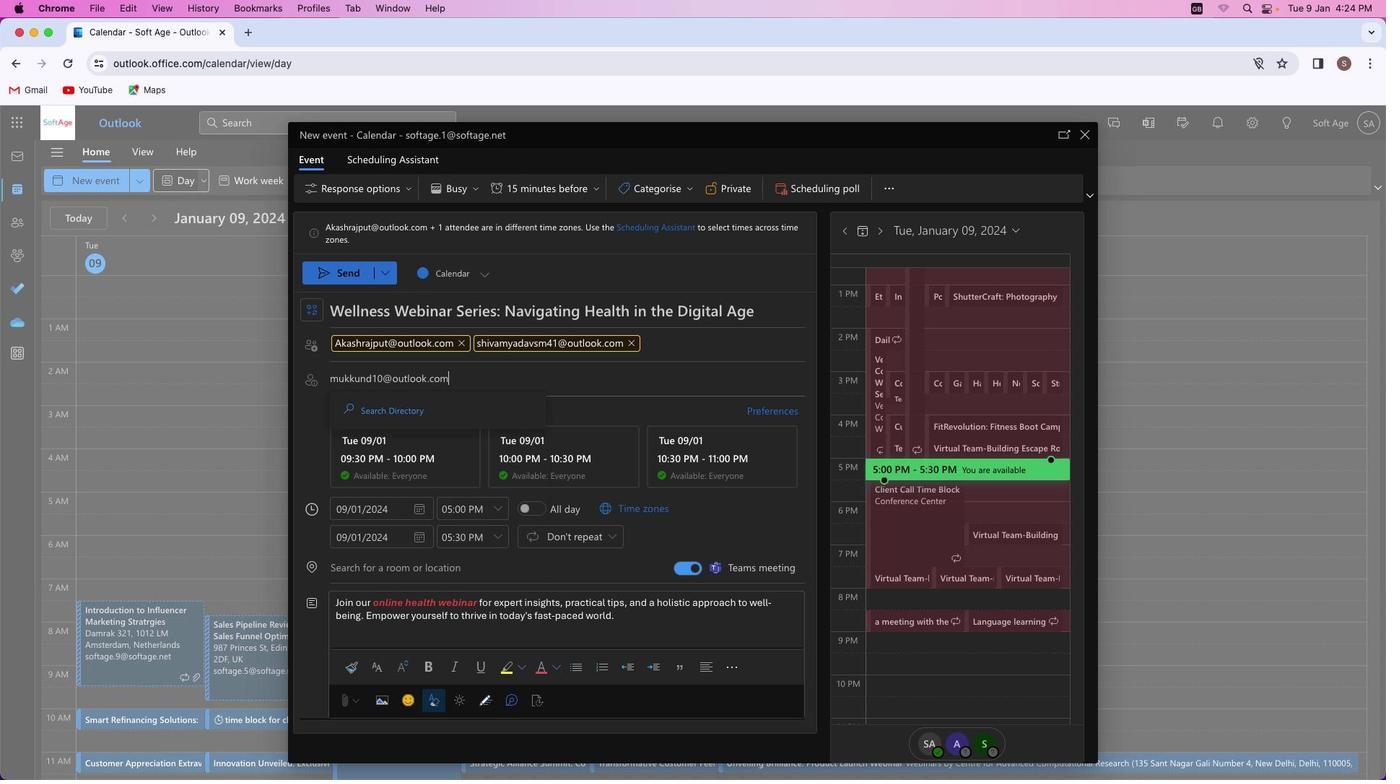 
Action: Mouse moved to (501, 414)
Screenshot: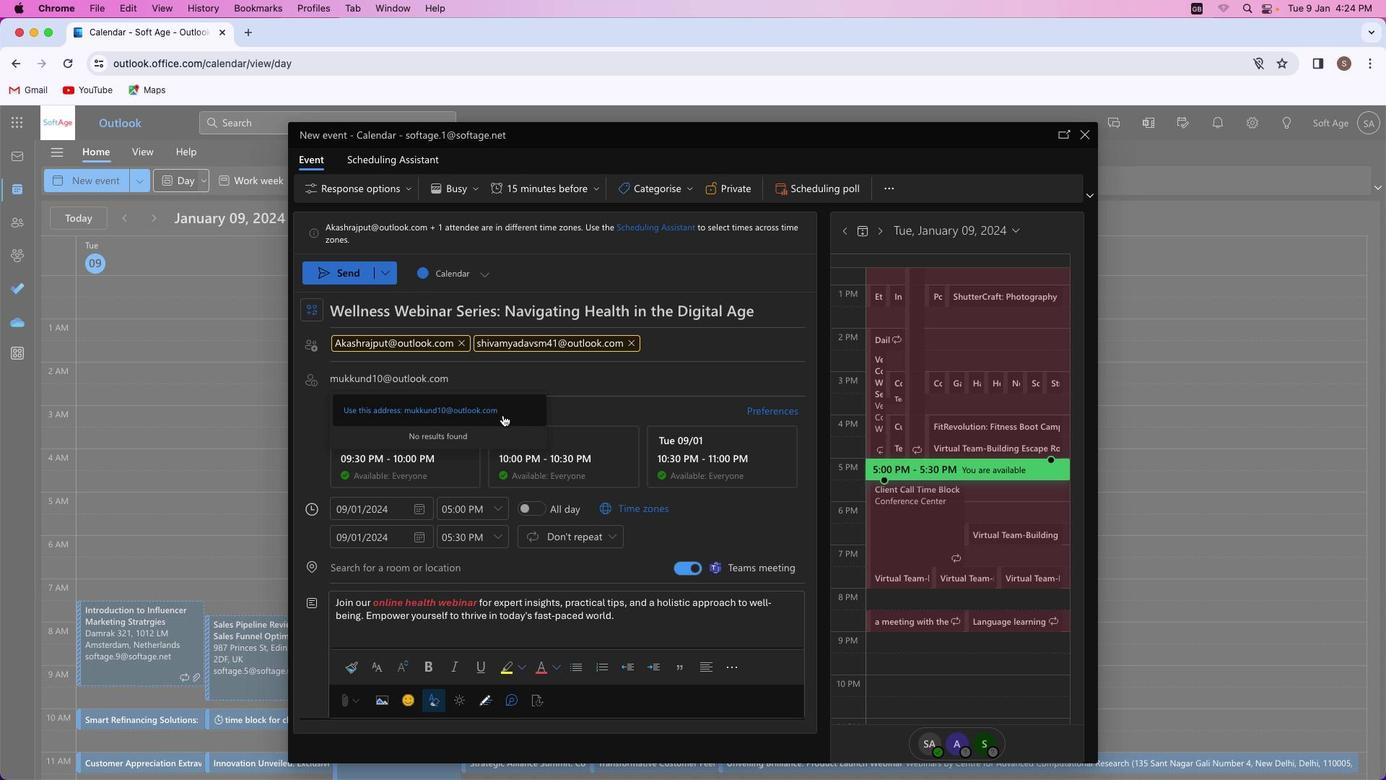 
Action: Mouse pressed left at (501, 414)
Screenshot: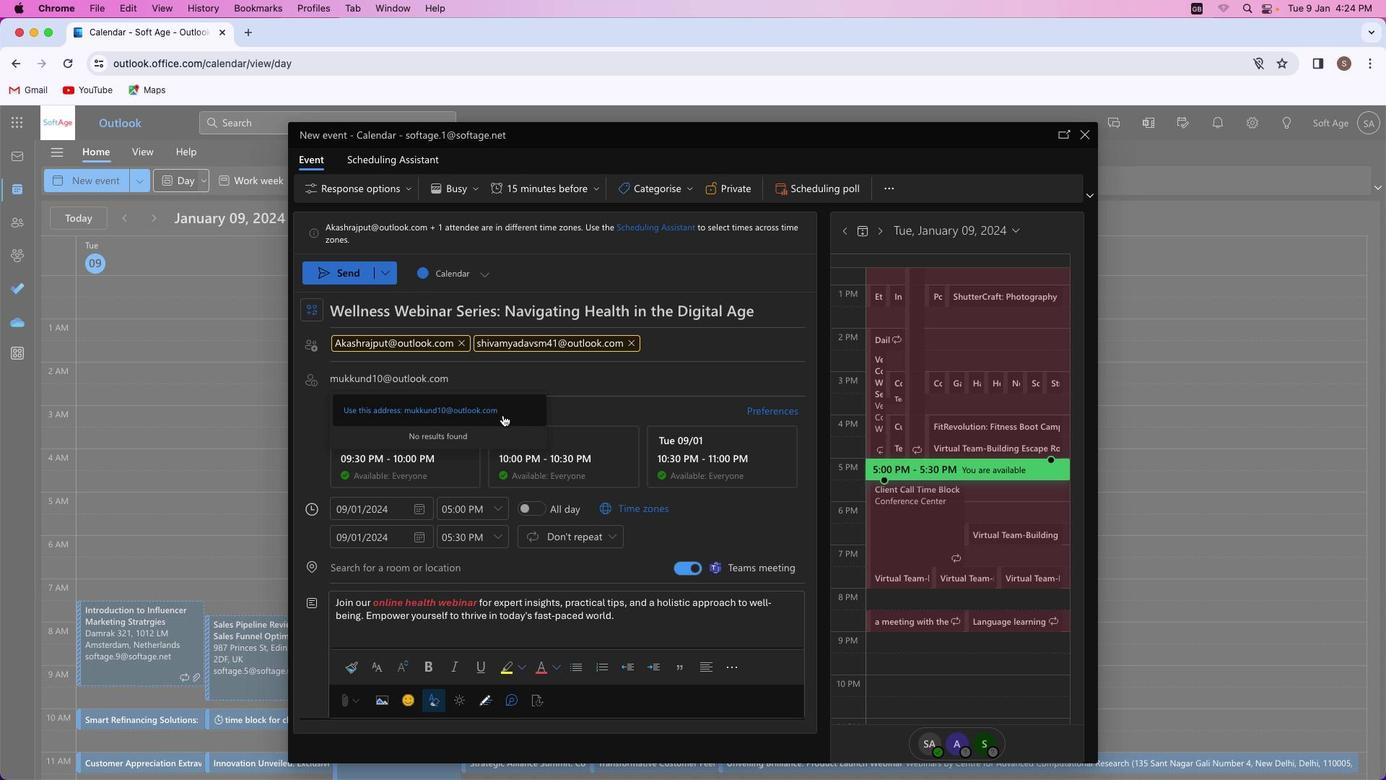 
Action: Mouse moved to (399, 563)
Screenshot: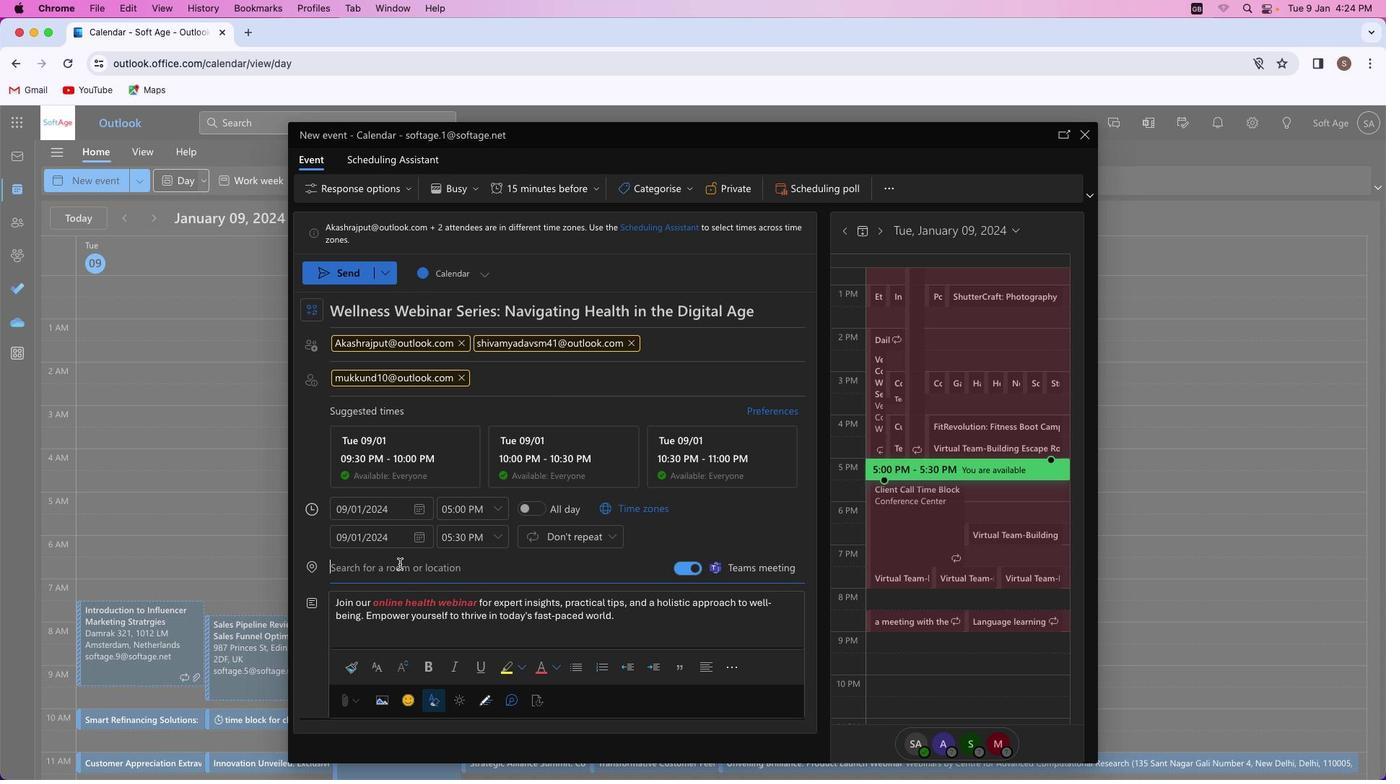 
Action: Mouse pressed left at (399, 563)
Screenshot: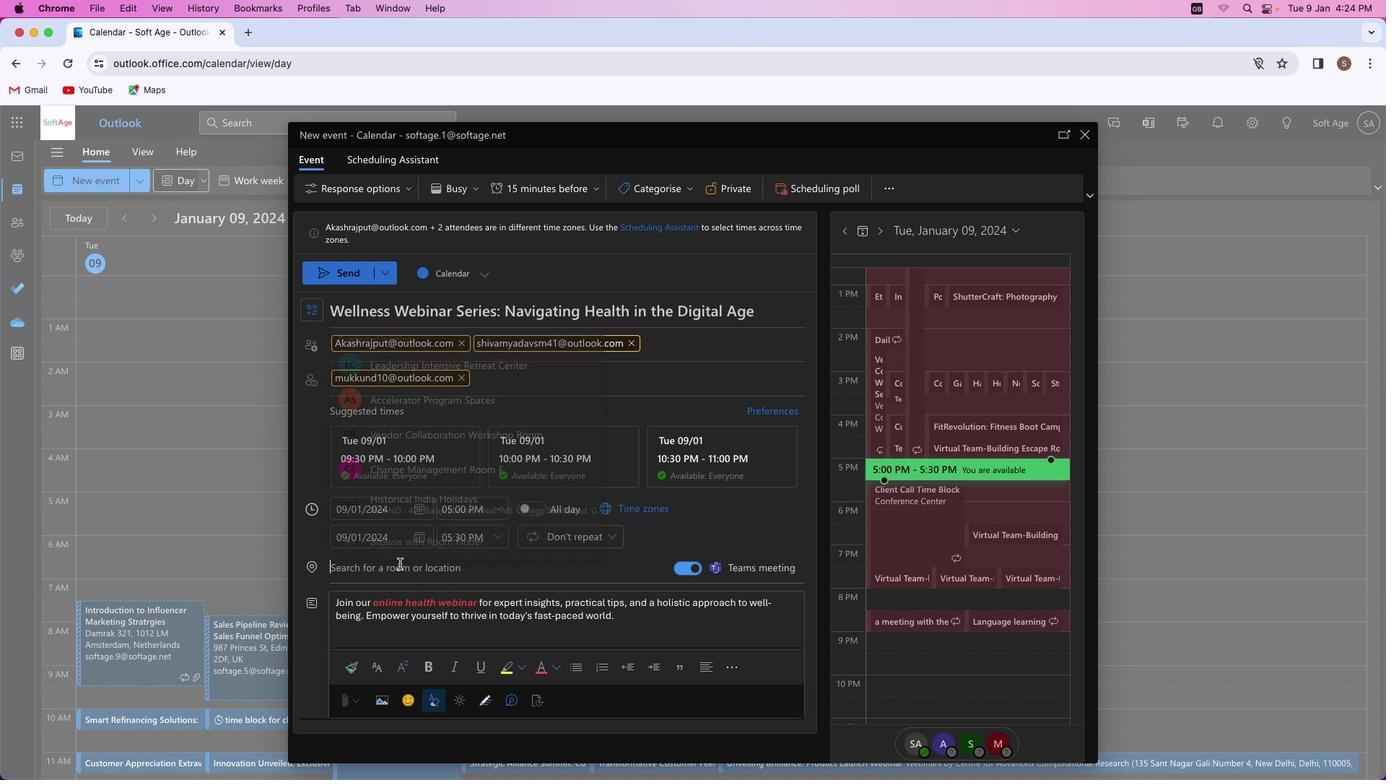 
Action: Key pressed Key.shift_r'H''e''a''l''t''h'Key.spaceKey.shift'W''e''b''i'Key.backspace
Screenshot: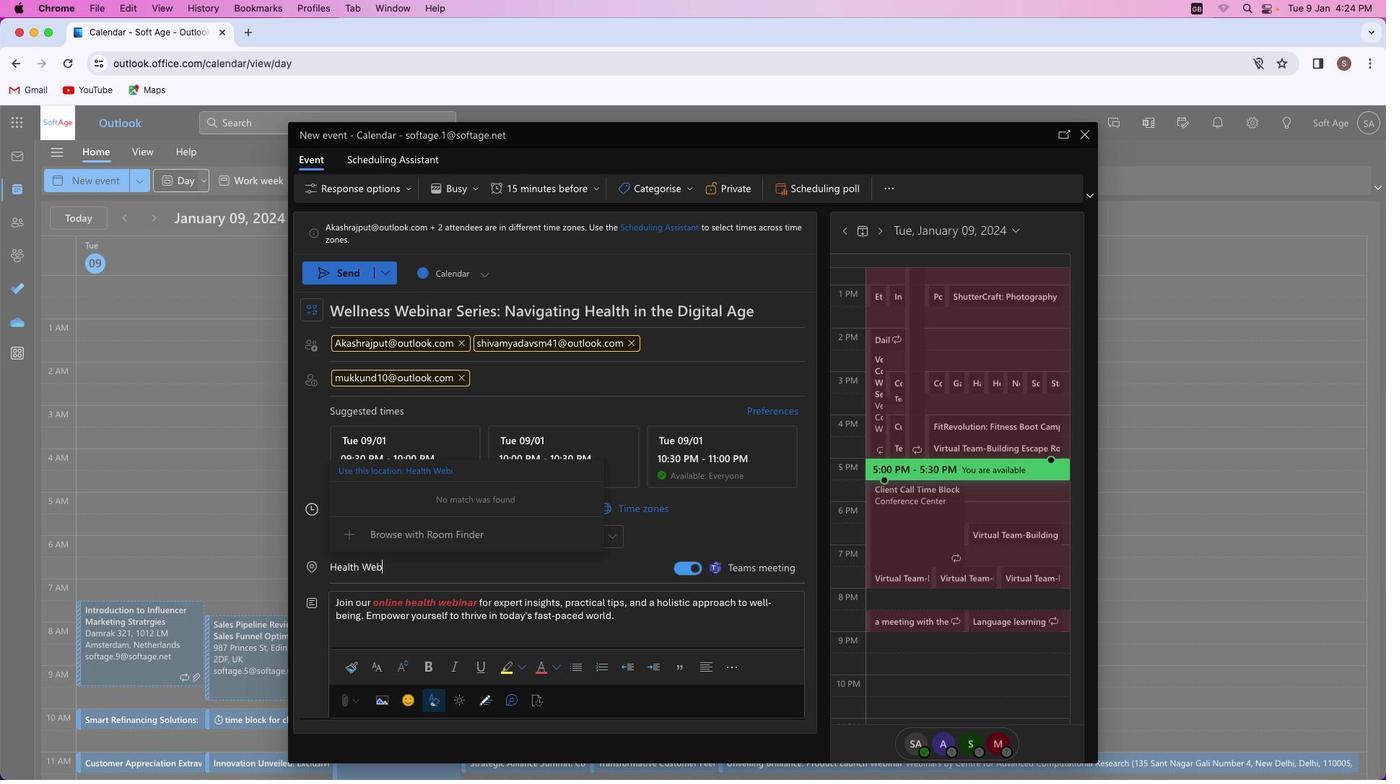 
Action: Mouse moved to (424, 553)
Screenshot: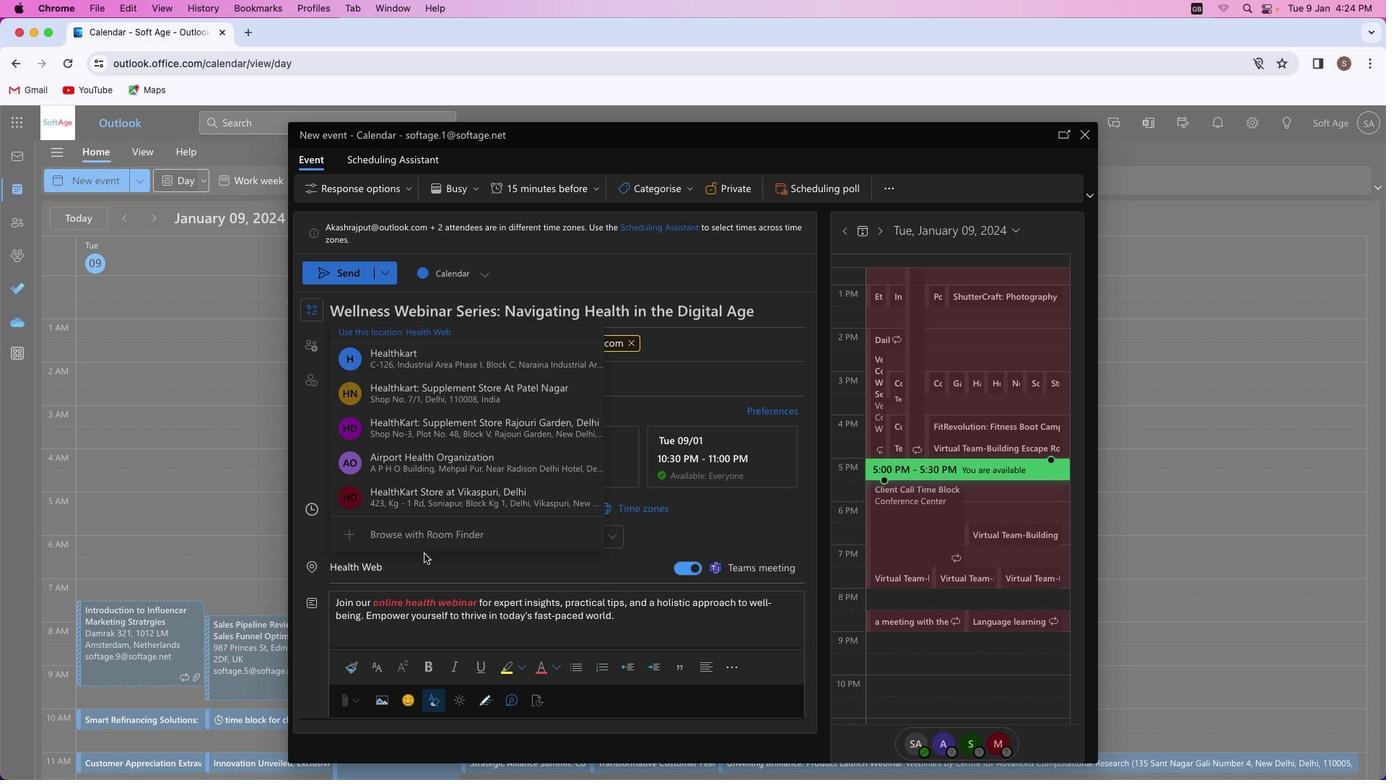 
Action: Key pressed Key.backspaceKey.backspaceKey.backspace
Screenshot: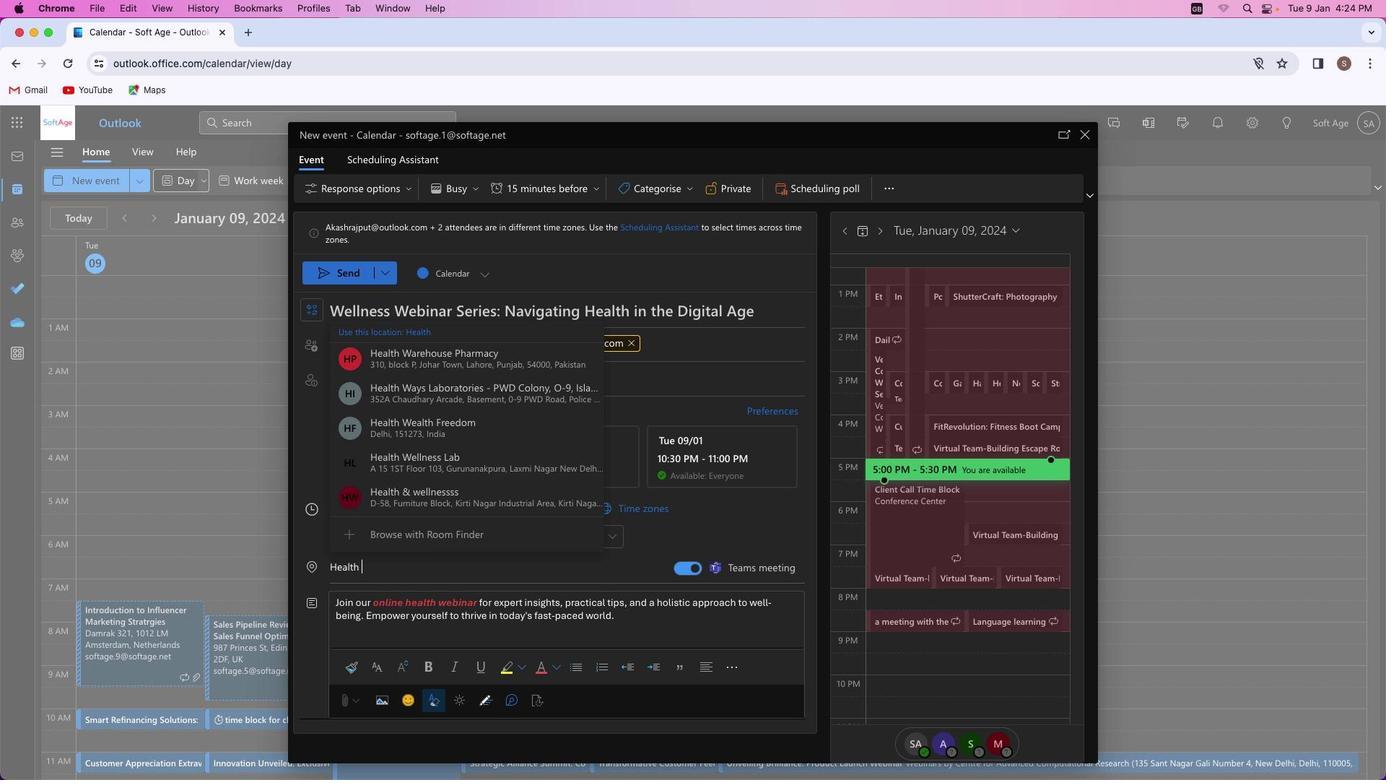
Action: Mouse moved to (426, 462)
Screenshot: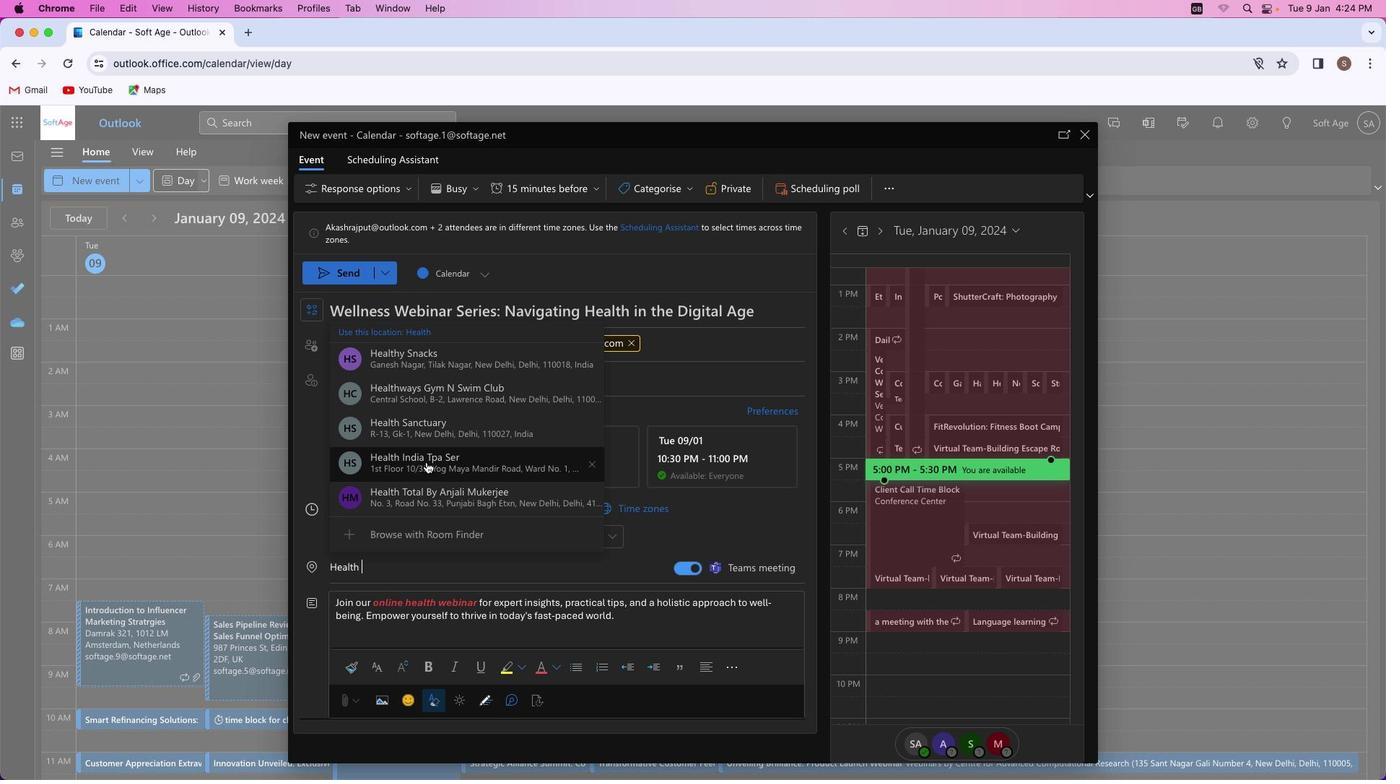 
Action: Mouse pressed left at (426, 462)
Screenshot: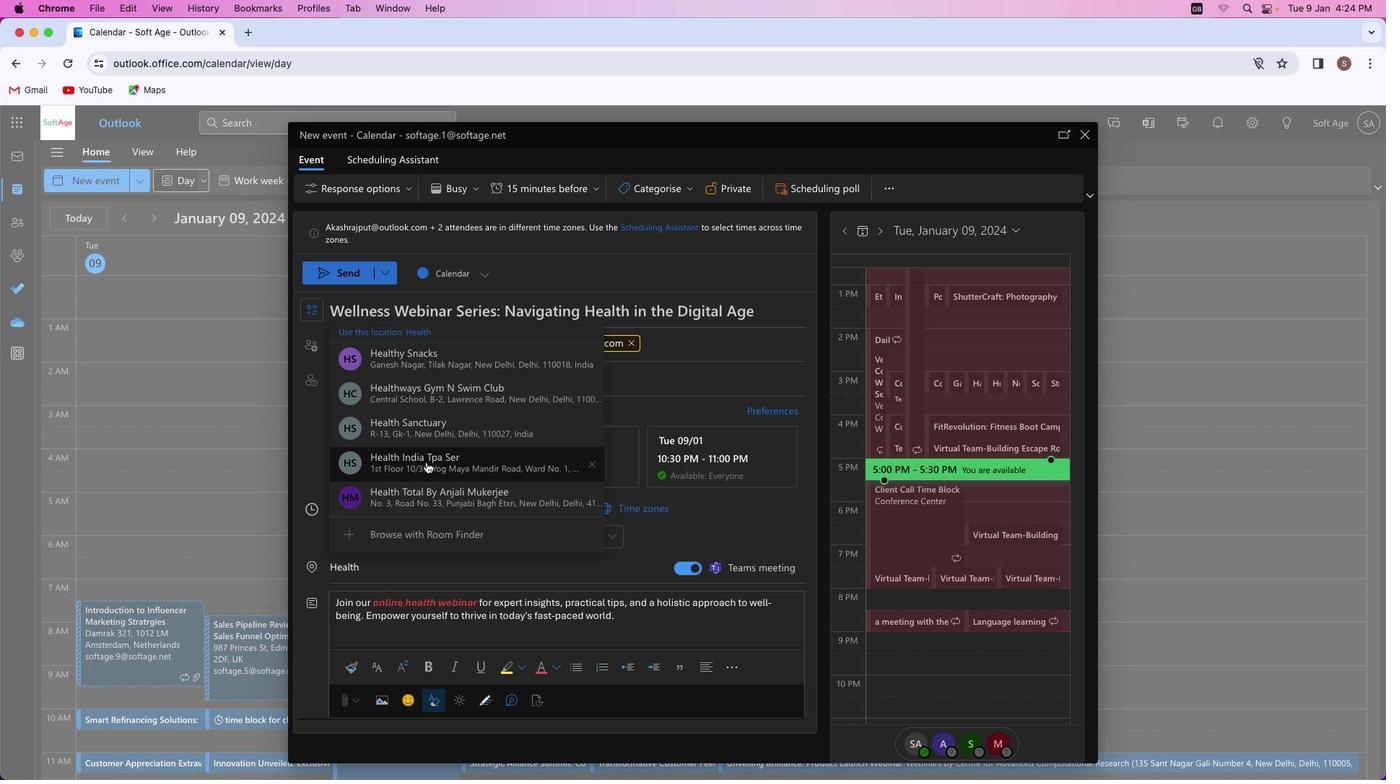 
Action: Mouse moved to (634, 619)
Screenshot: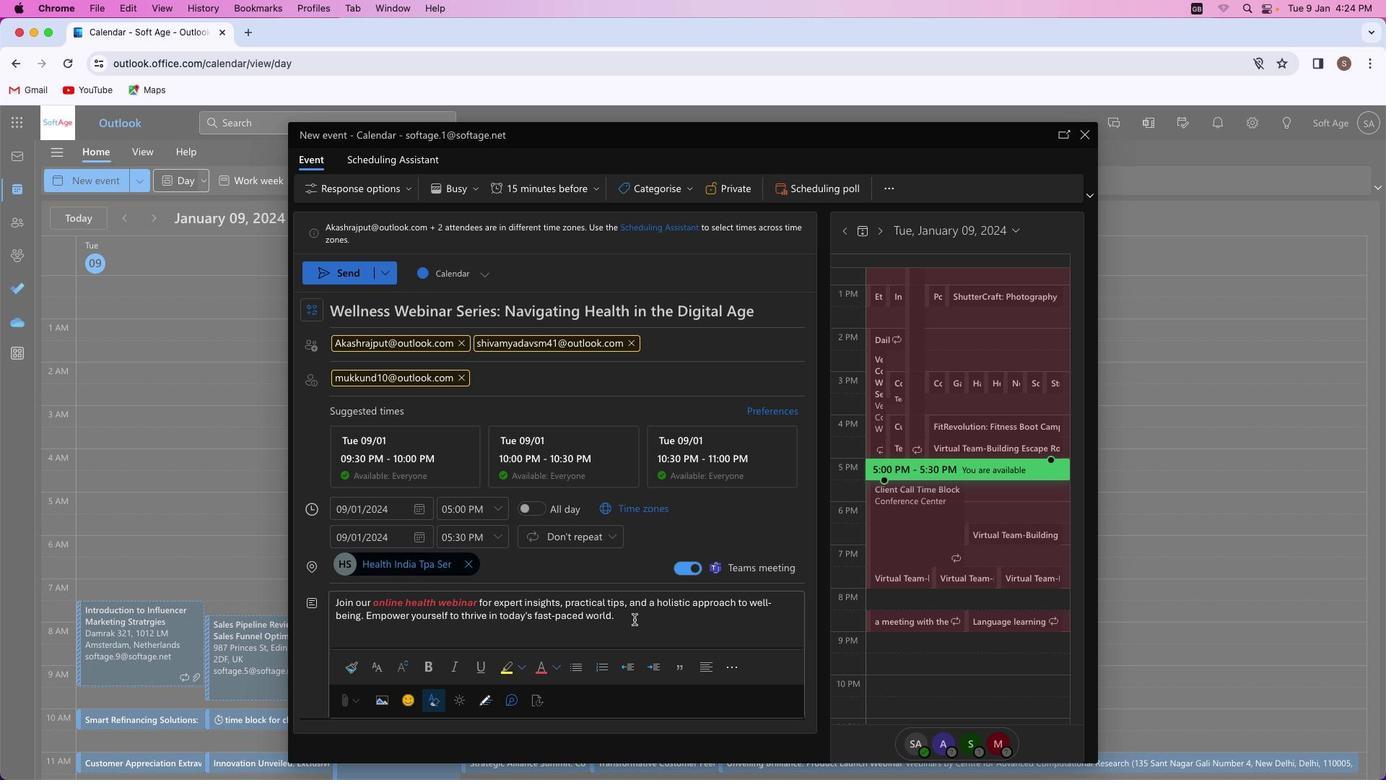 
Action: Mouse pressed left at (634, 619)
Screenshot: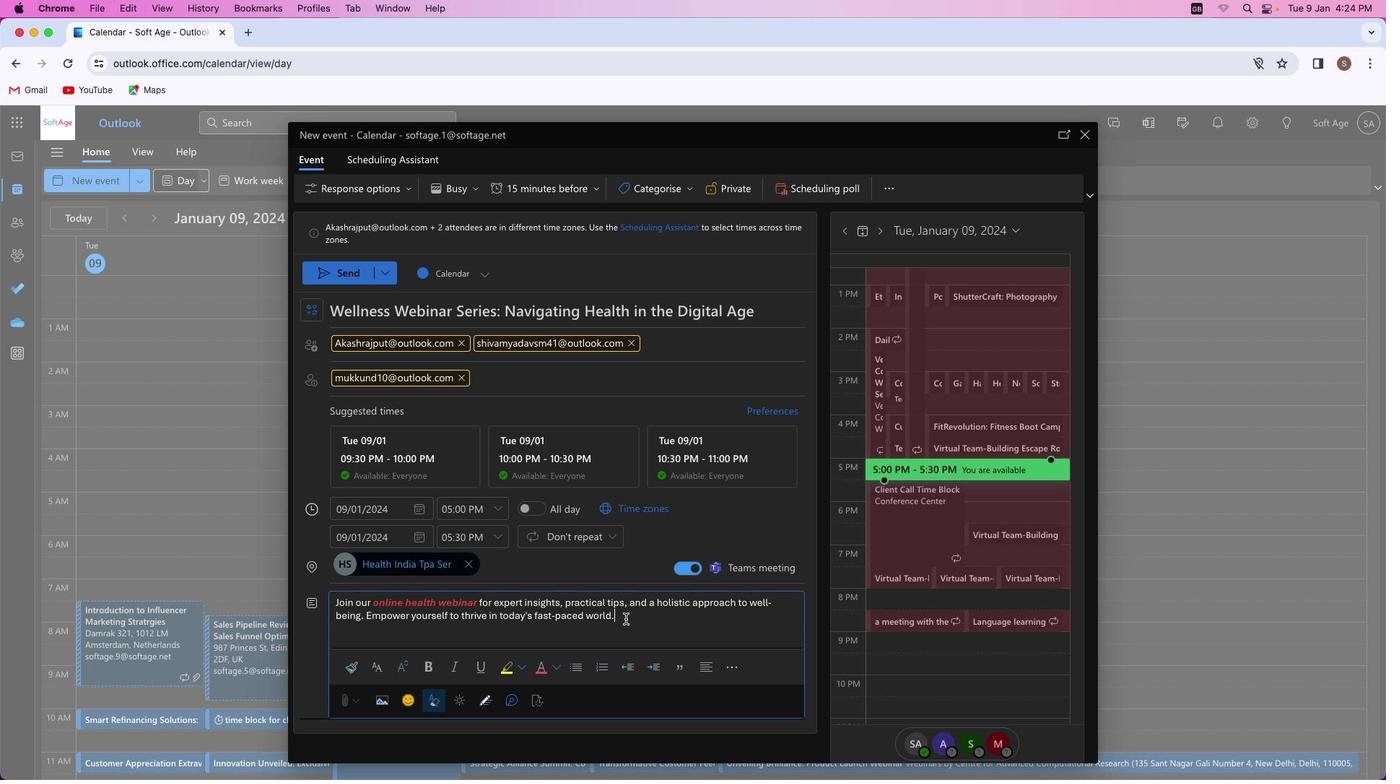 
Action: Mouse moved to (509, 666)
Screenshot: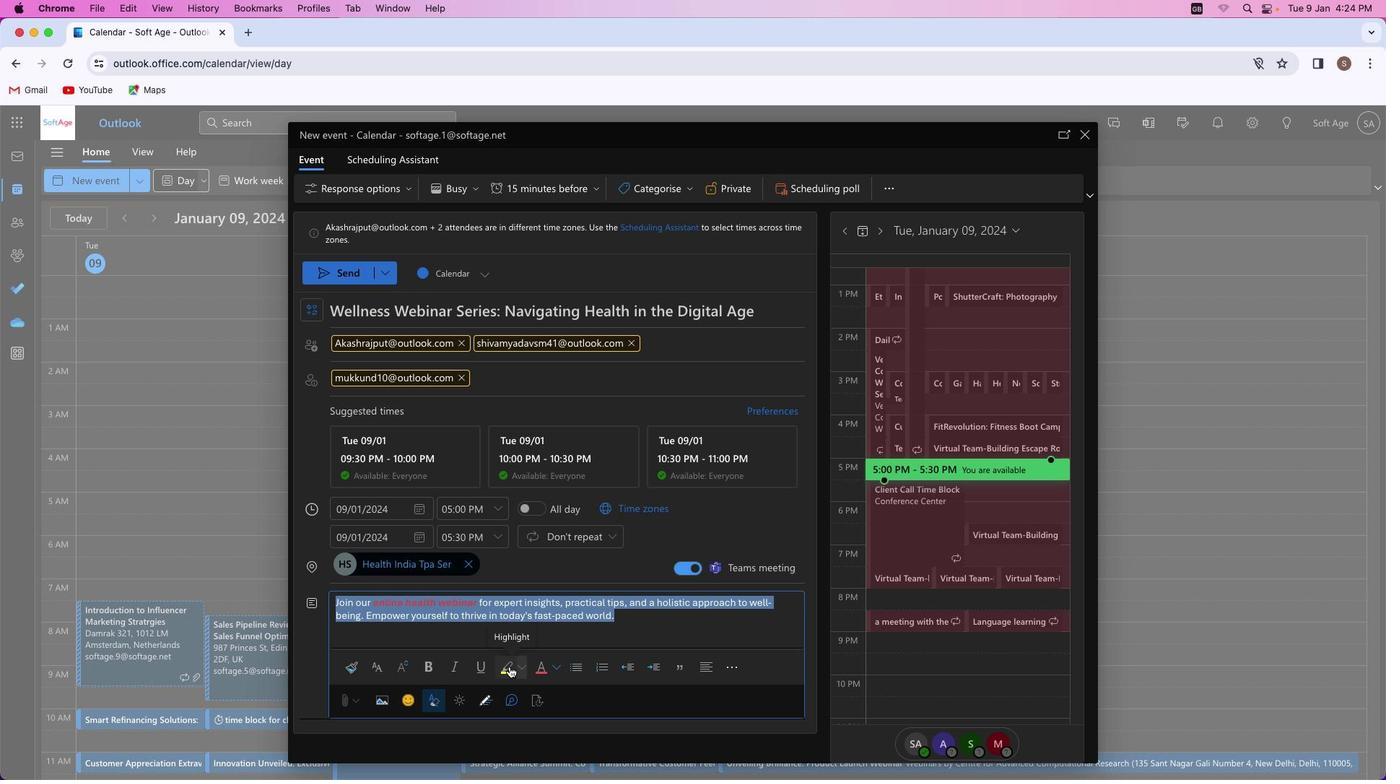 
Action: Mouse pressed left at (509, 666)
Screenshot: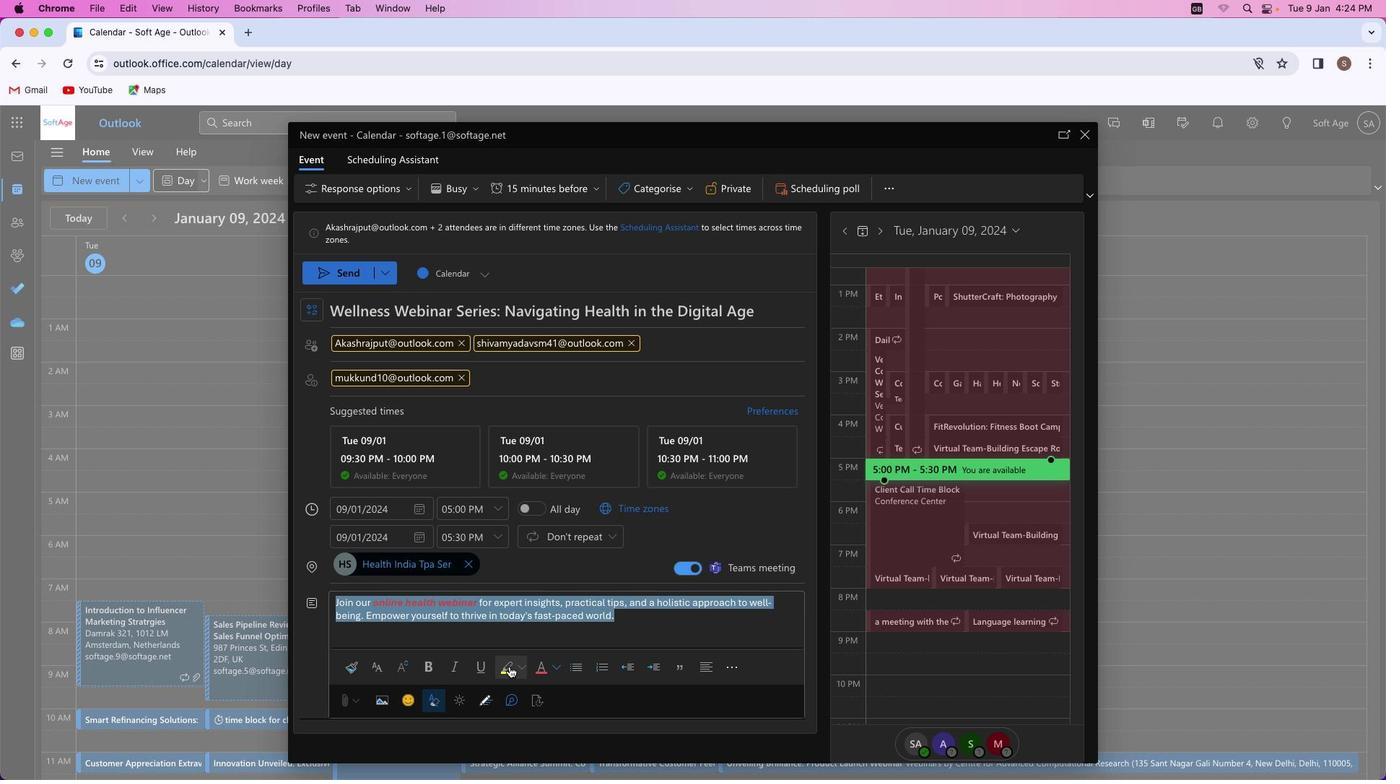 
Action: Mouse moved to (629, 632)
Screenshot: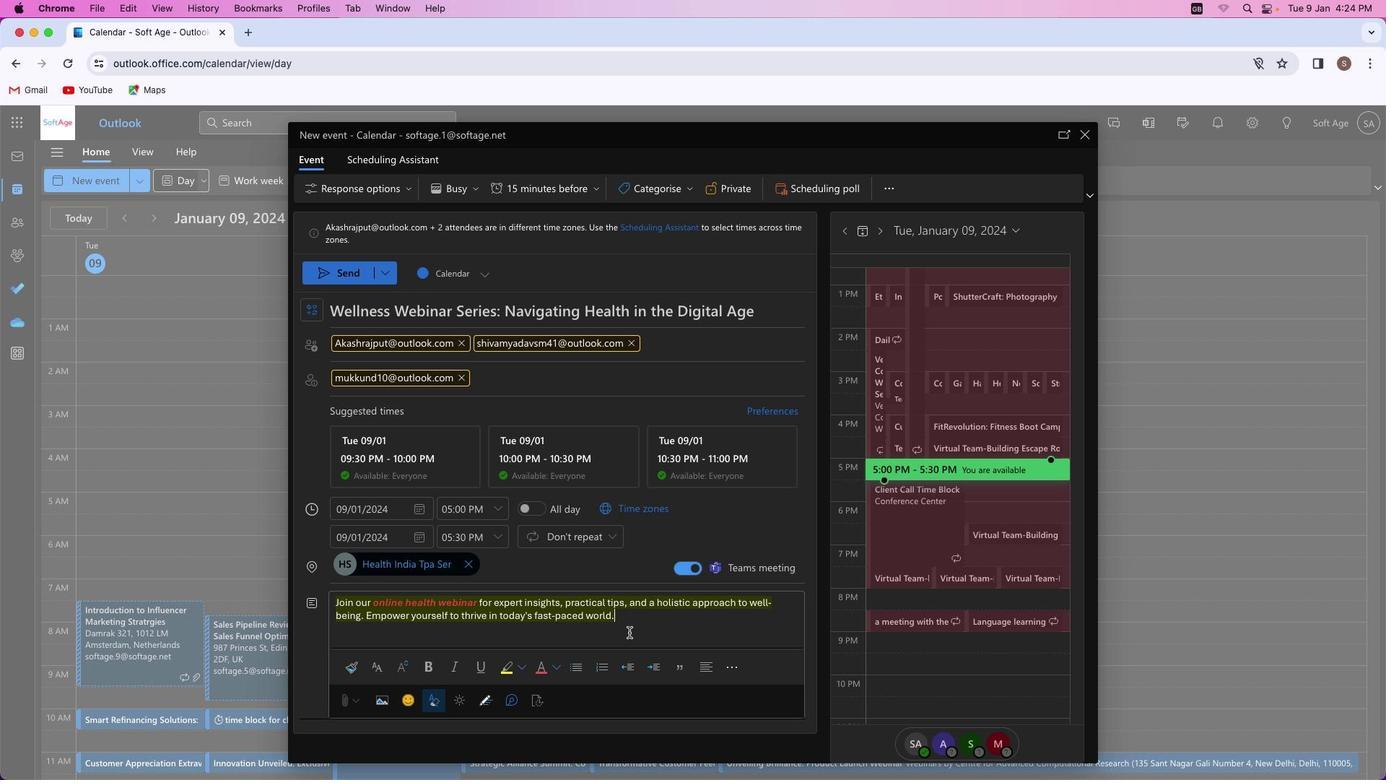 
Action: Mouse pressed left at (629, 632)
Screenshot: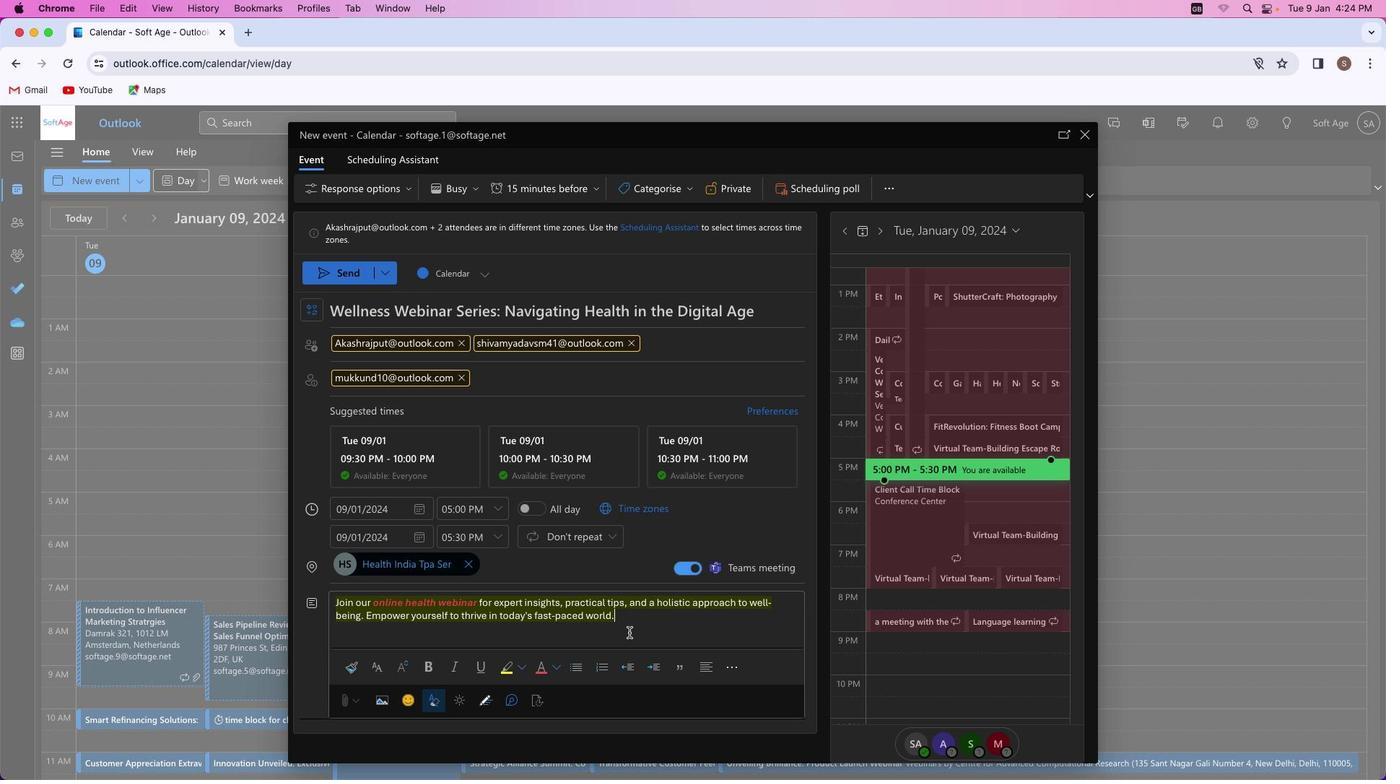 
Action: Mouse moved to (342, 270)
Screenshot: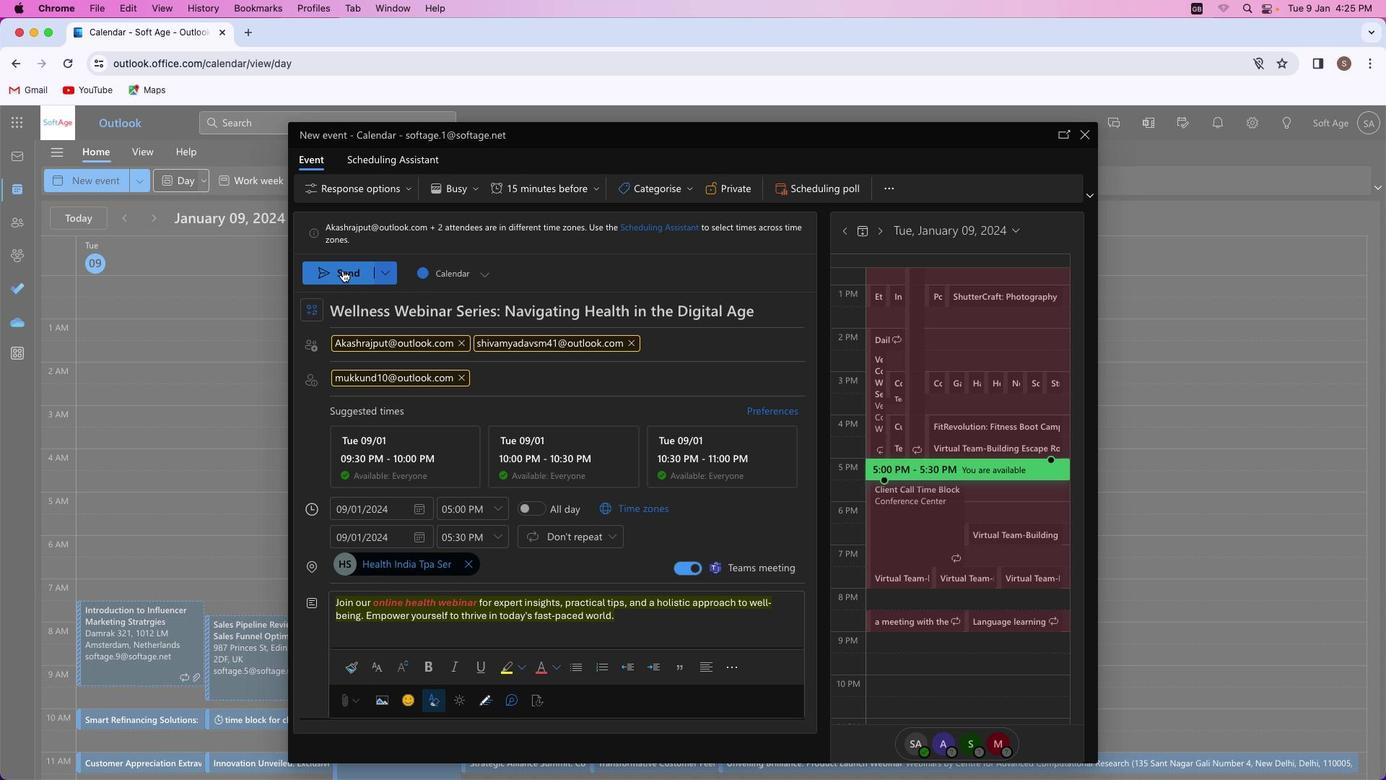 
Action: Mouse pressed left at (342, 270)
Screenshot: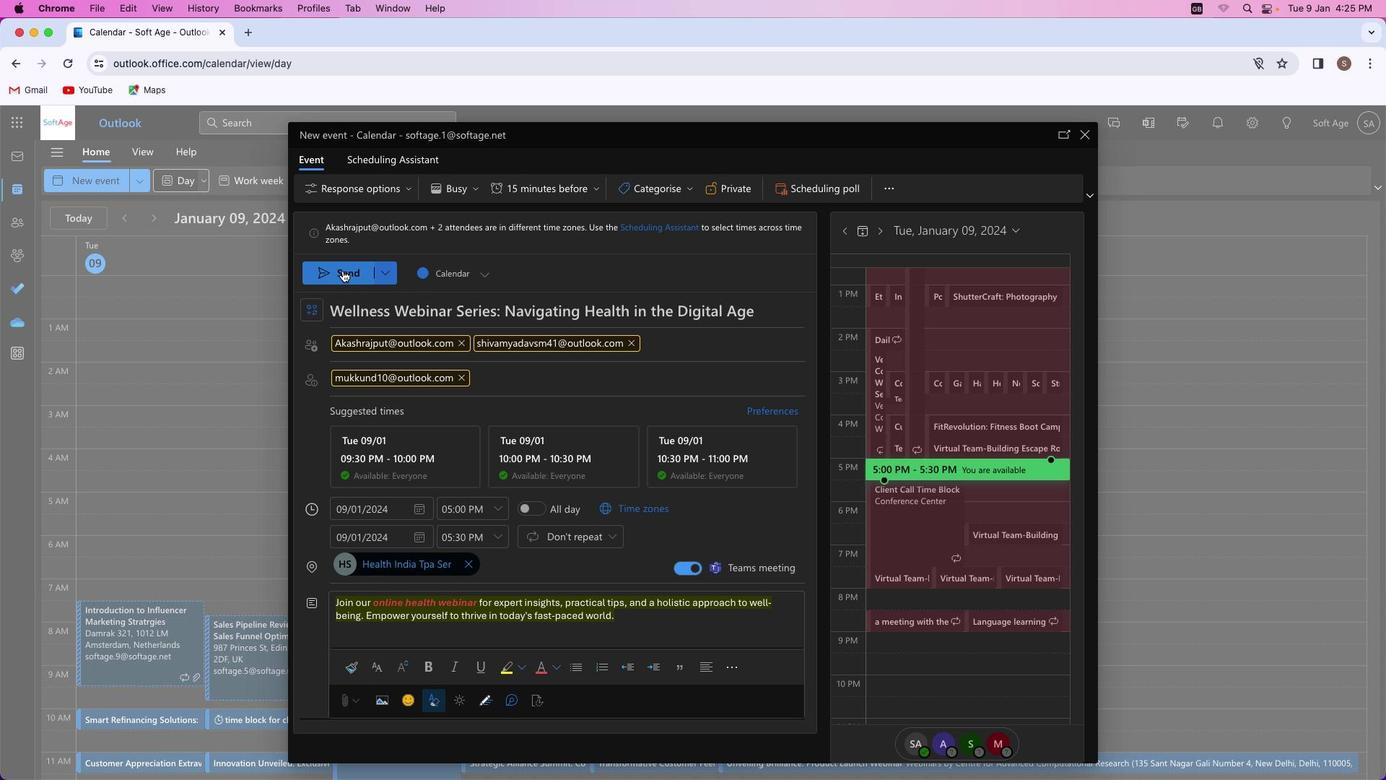 
Action: Mouse moved to (613, 519)
Screenshot: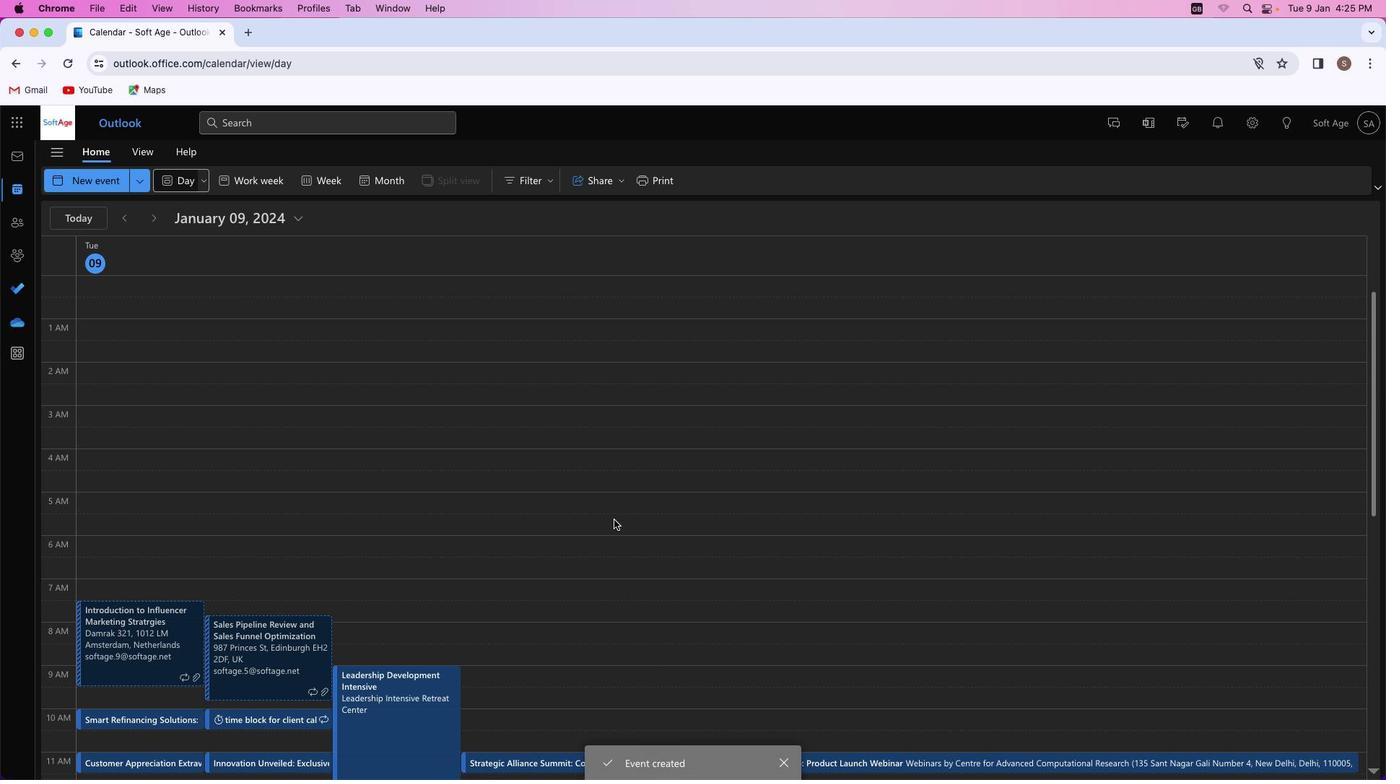 
